 Task: Add an event with the title Webinar: Advanced Google AdWords Campaigns, date '2023/11/23', time 7:50 AM to 9:50 AMand add a description: Welcome to the Performance Improvement Plan (PIP) Discussion, an important and constructive session designed to address performance concerns and create a roadmap for improvement. The PIP Discussion provides an opportunity for open dialogue, collaboration, and support to help individuals overcome challenges and achieve their full potential., put the event into Yellow category, logged in from the account softage.2@softage.netand send the event invitation to softage.7@softage.net and softage.8@softage.net. Set a reminder for the event 12 hour before
Action: Mouse moved to (91, 102)
Screenshot: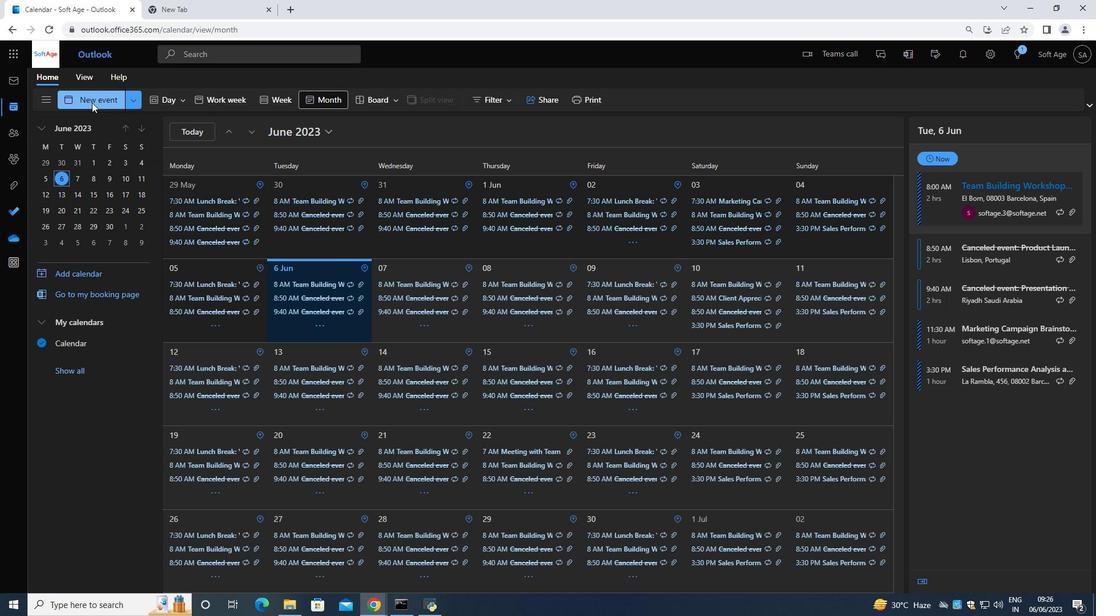 
Action: Mouse pressed left at (91, 102)
Screenshot: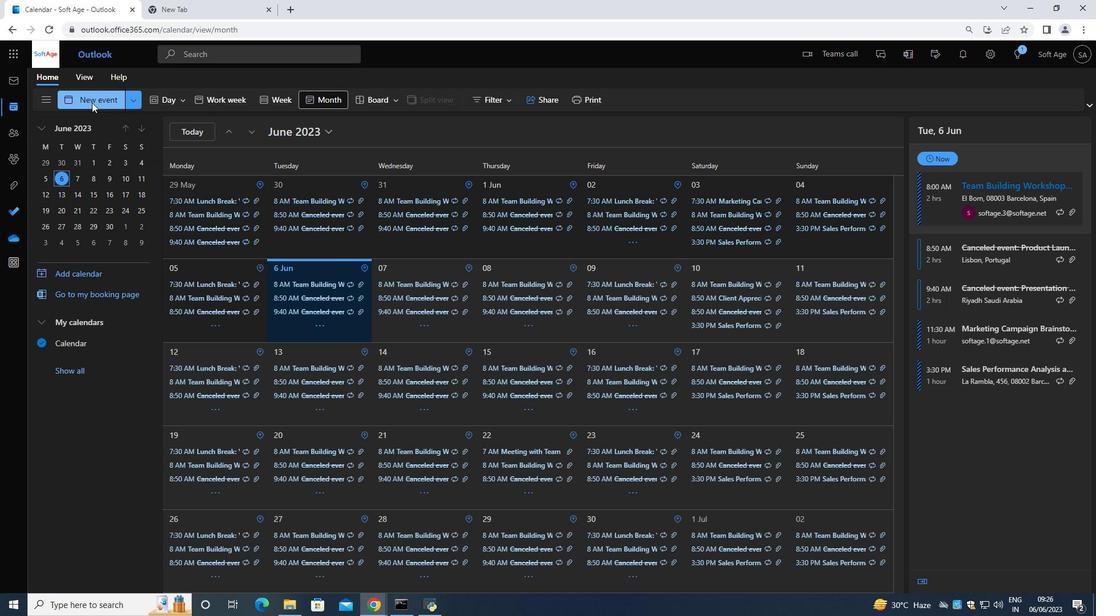 
Action: Mouse moved to (733, 292)
Screenshot: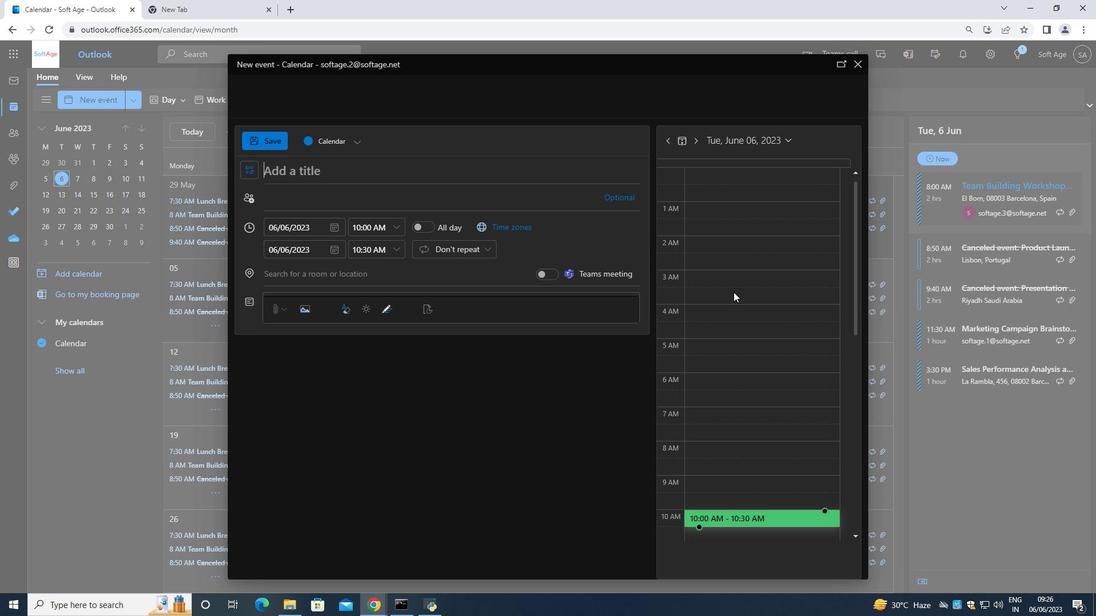 
Action: Key pressed <Key.shift>Webinar<Key.space><Key.backspace><Key.shift_r>:<Key.space><Key.shift>Advanced<Key.space><Key.shift><Key.shift><Key.shift><Key.shift><Key.shift><Key.shift>Google<Key.space><Key.shift><Key.shift><Key.shift><Key.shift>Ad<Key.shift><Key.shift><Key.shift><Key.shift><Key.shift><Key.shift><Key.shift><Key.shift><Key.shift><Key.shift><Key.shift><Key.shift><Key.shift><Key.shift><Key.shift><Key.shift><Key.shift>Words<Key.space>
Screenshot: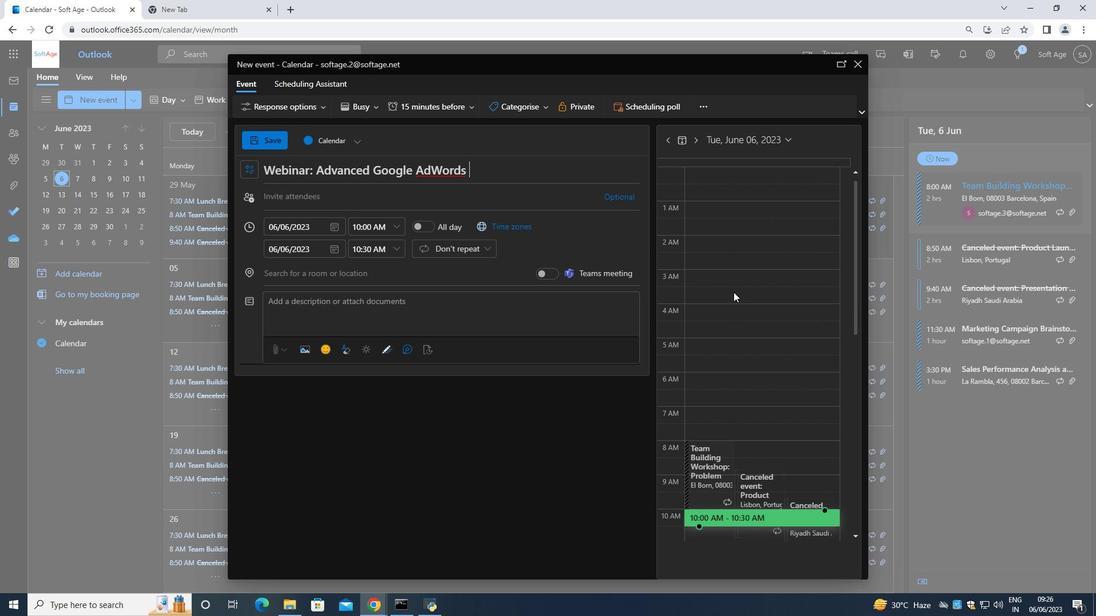 
Action: Mouse moved to (696, 272)
Screenshot: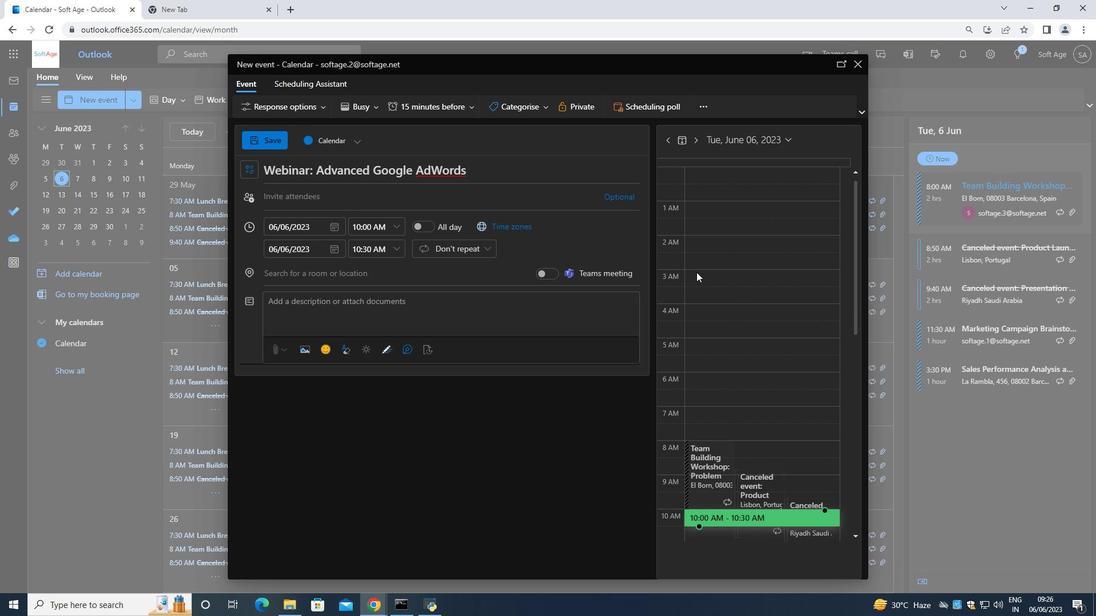
Action: Key pressed <Key.shift>Campaigns<Key.space>
Screenshot: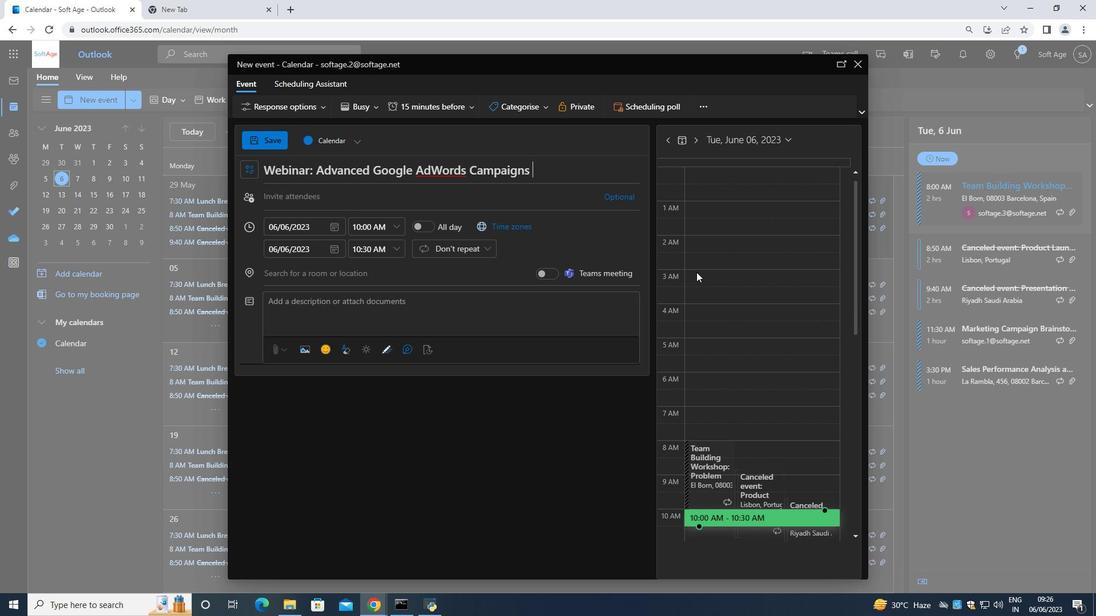 
Action: Mouse moved to (323, 234)
Screenshot: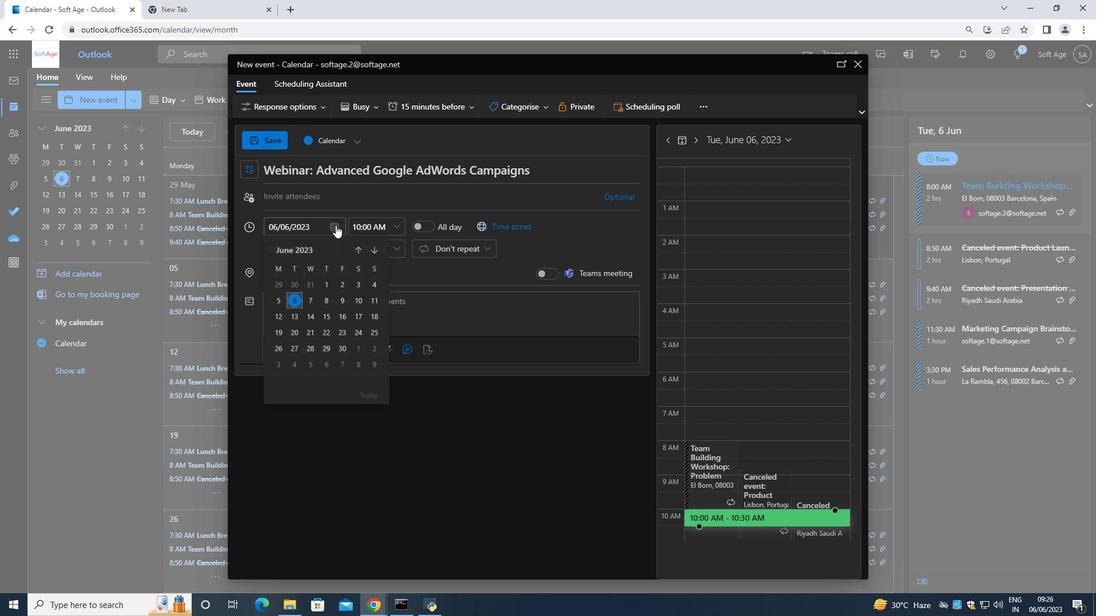 
Action: Mouse pressed left at (323, 234)
Screenshot: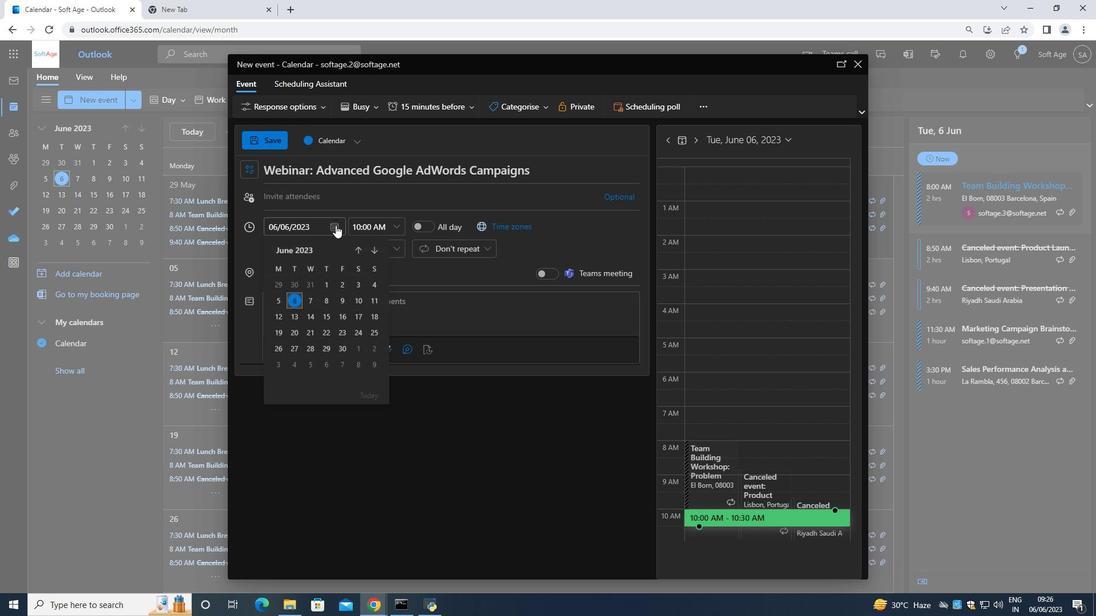 
Action: Mouse moved to (335, 225)
Screenshot: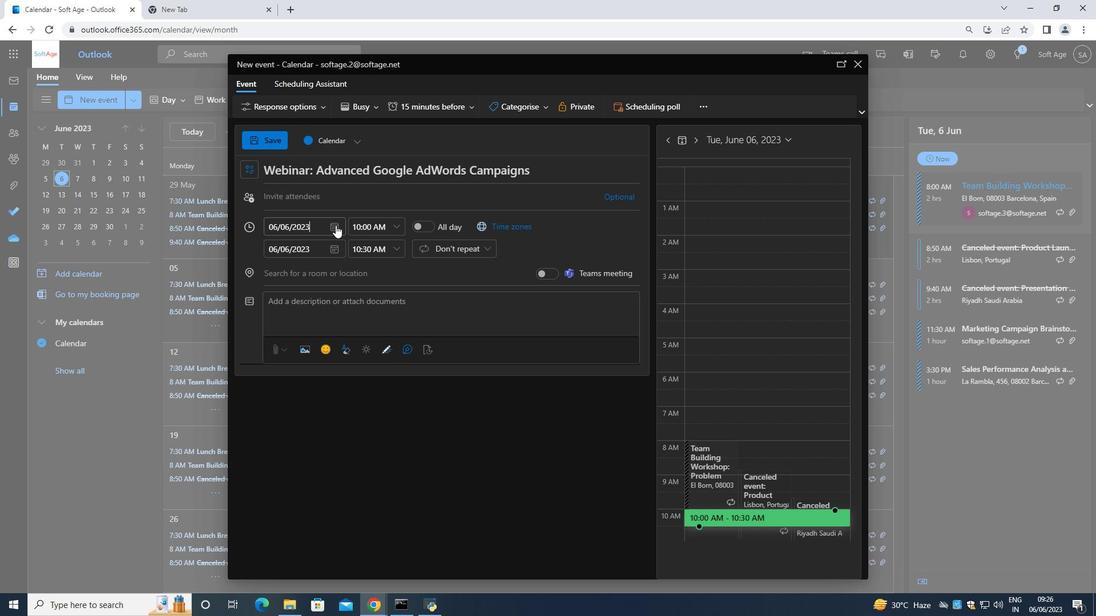 
Action: Mouse pressed left at (335, 225)
Screenshot: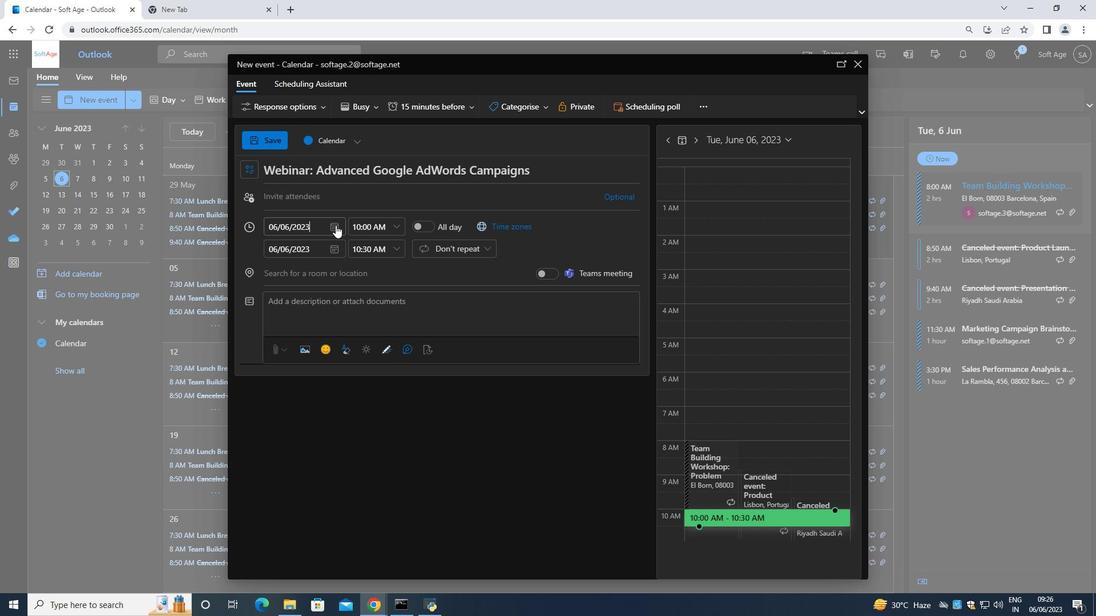
Action: Mouse pressed left at (335, 225)
Screenshot: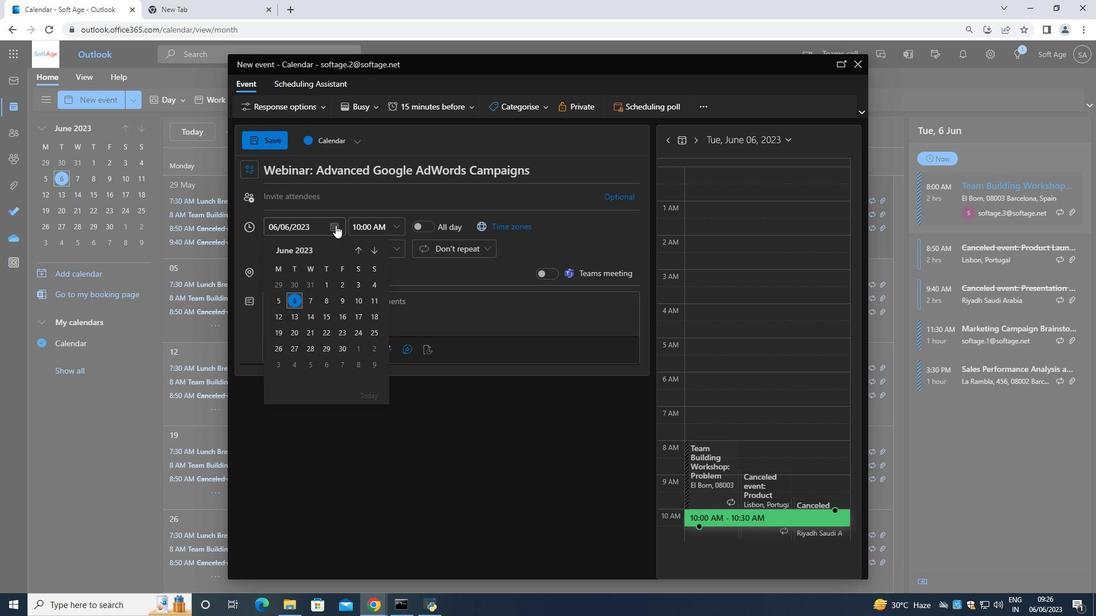 
Action: Mouse moved to (372, 250)
Screenshot: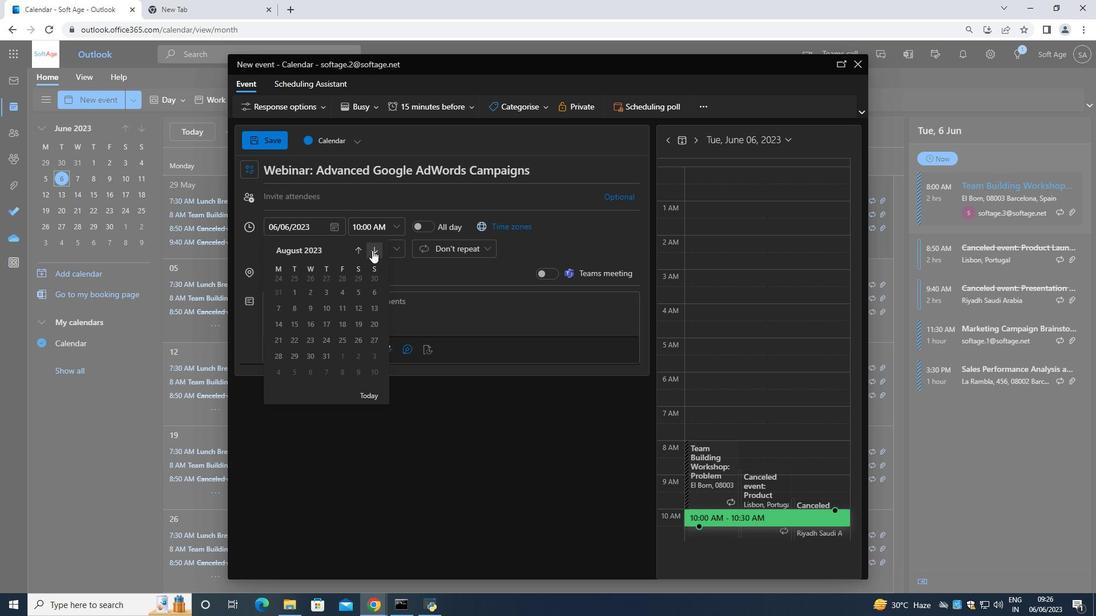 
Action: Mouse pressed left at (372, 250)
Screenshot: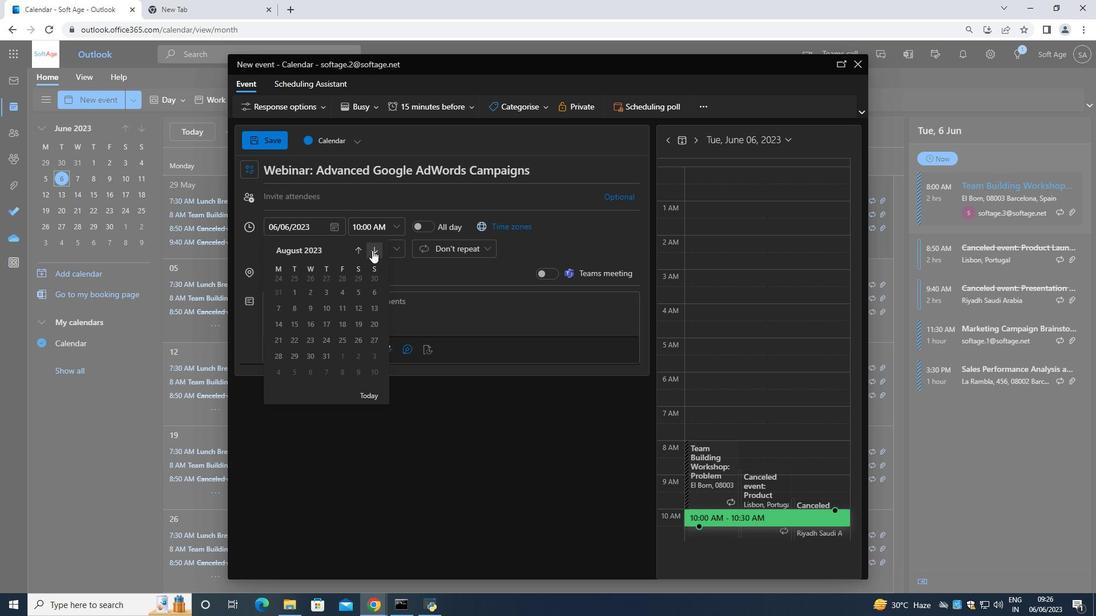 
Action: Mouse moved to (372, 250)
Screenshot: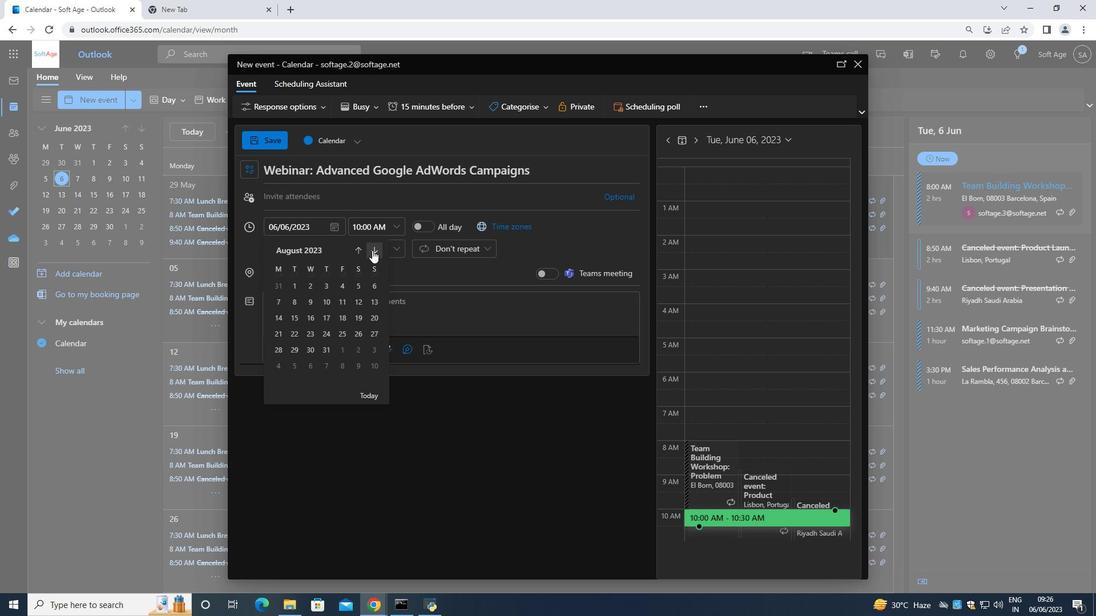 
Action: Mouse pressed left at (372, 250)
Screenshot: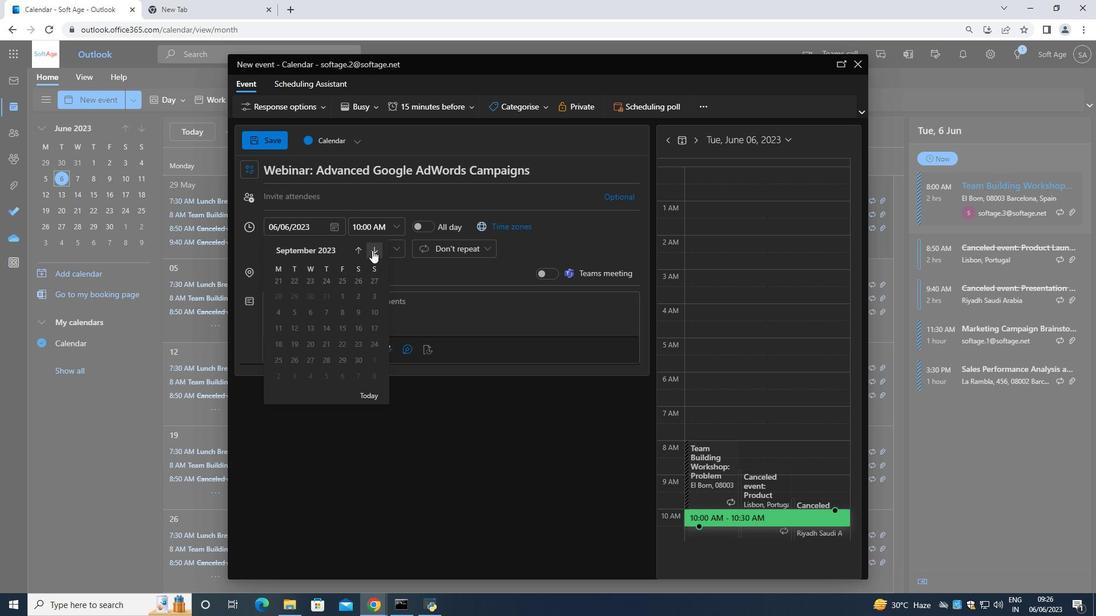 
Action: Mouse moved to (372, 250)
Screenshot: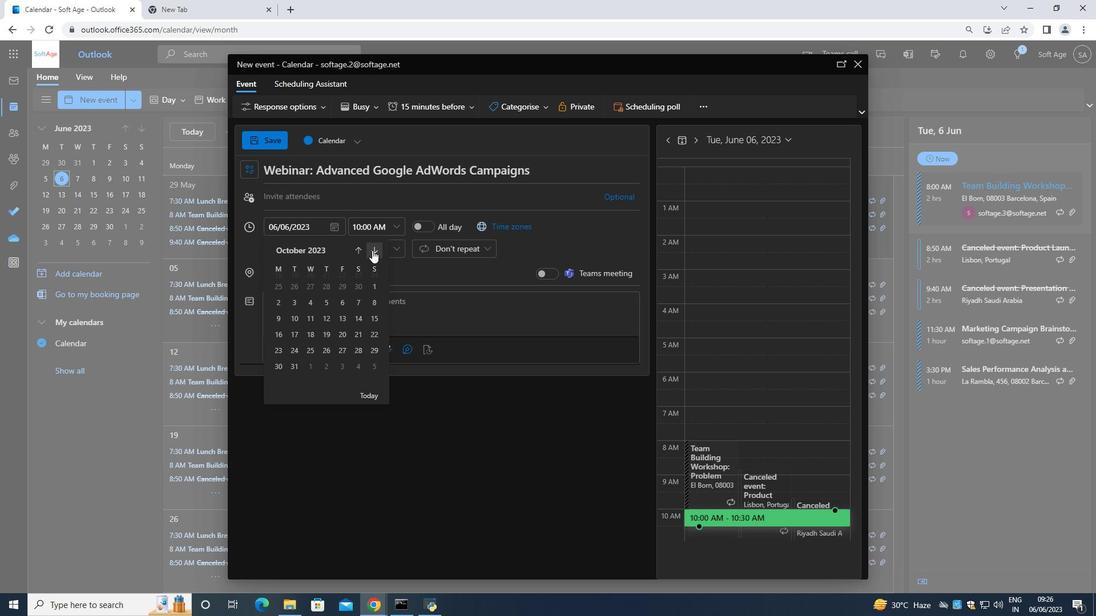 
Action: Mouse pressed left at (372, 250)
Screenshot: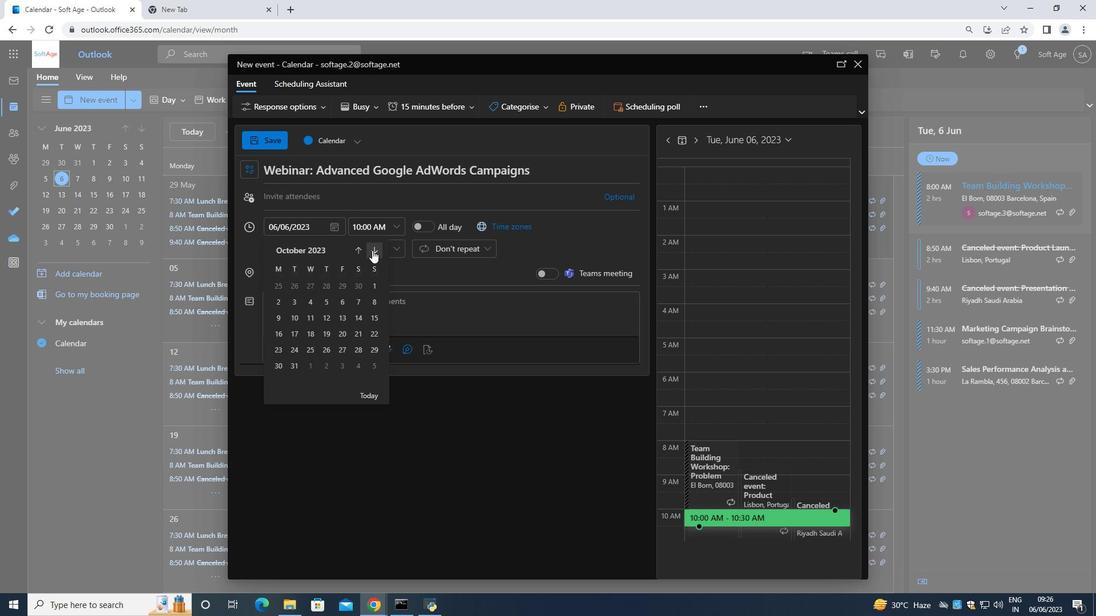 
Action: Mouse pressed left at (372, 250)
Screenshot: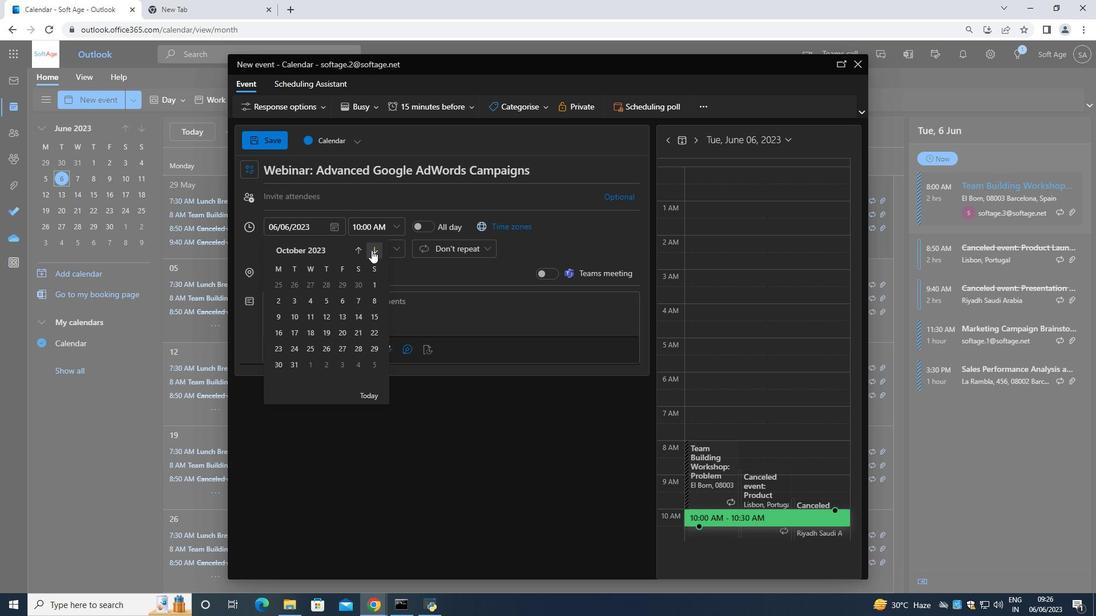 
Action: Mouse moved to (371, 250)
Screenshot: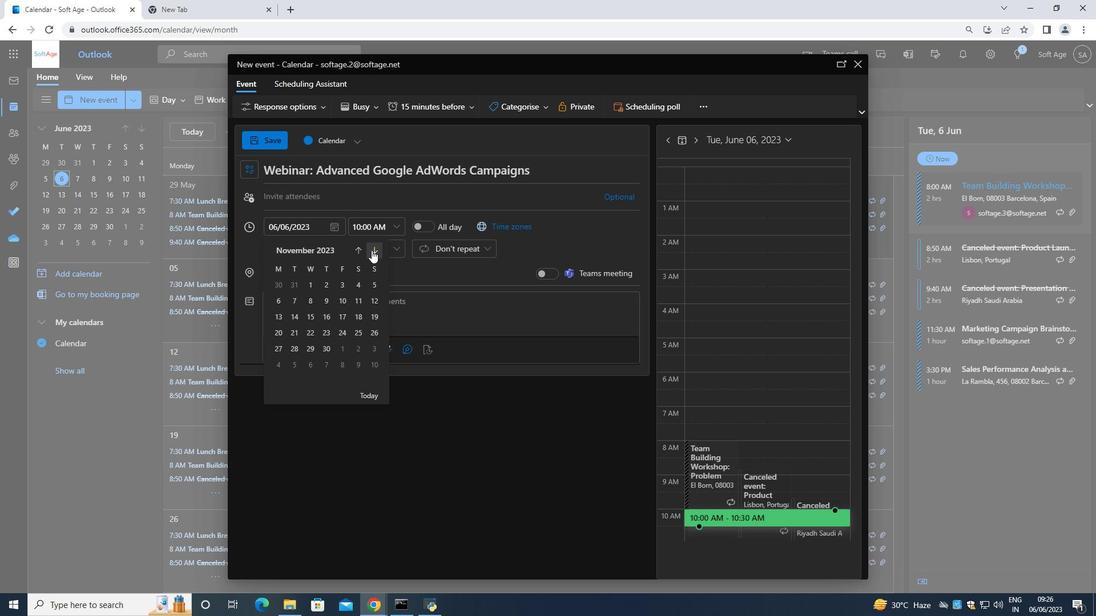 
Action: Mouse pressed left at (371, 250)
Screenshot: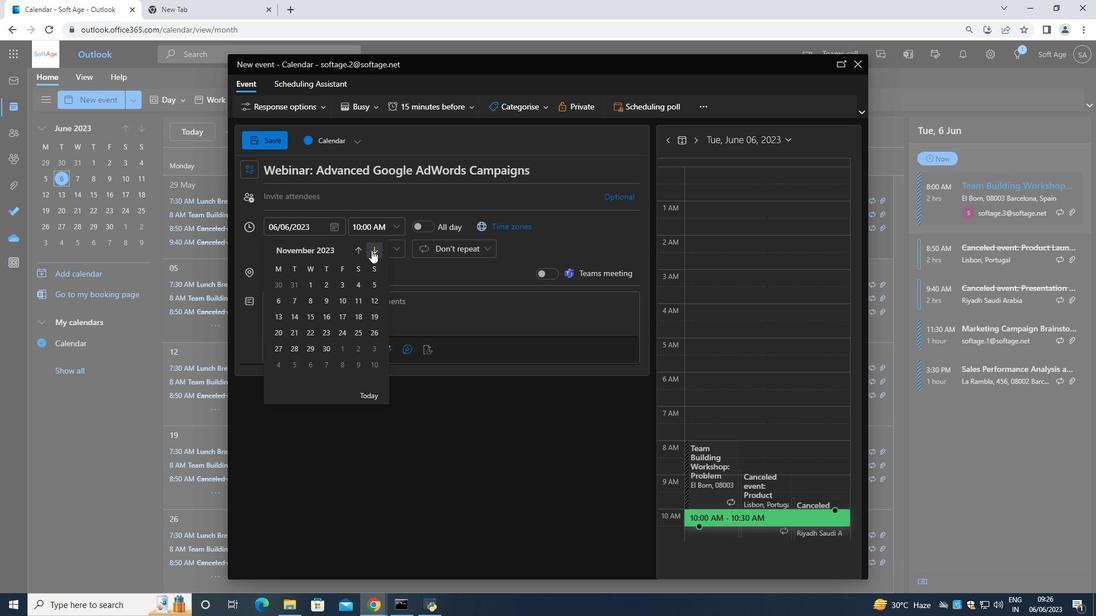
Action: Mouse moved to (327, 330)
Screenshot: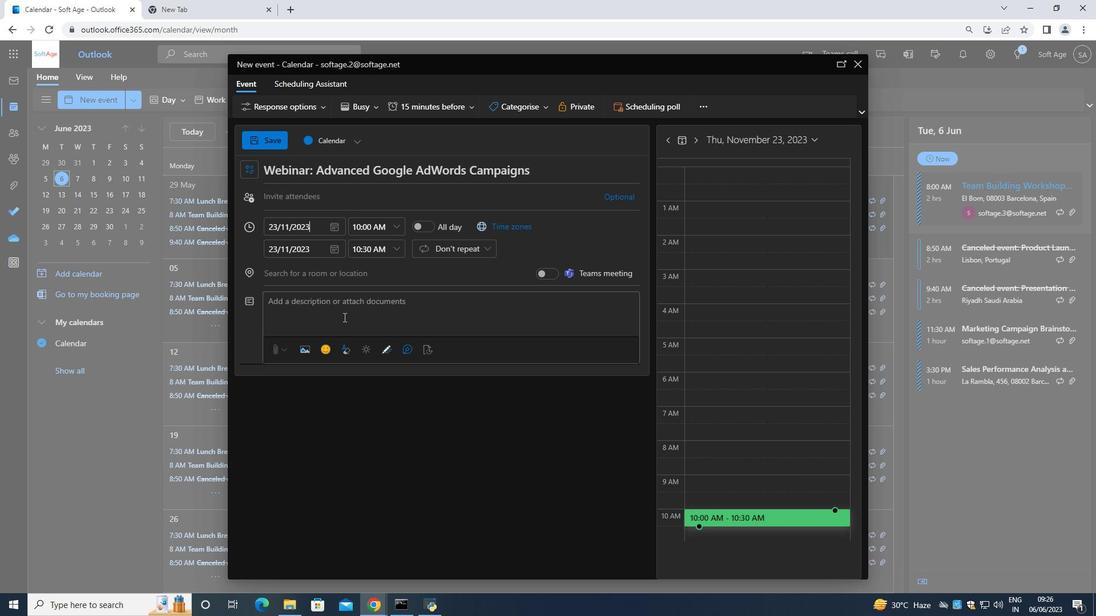 
Action: Mouse pressed left at (327, 330)
Screenshot: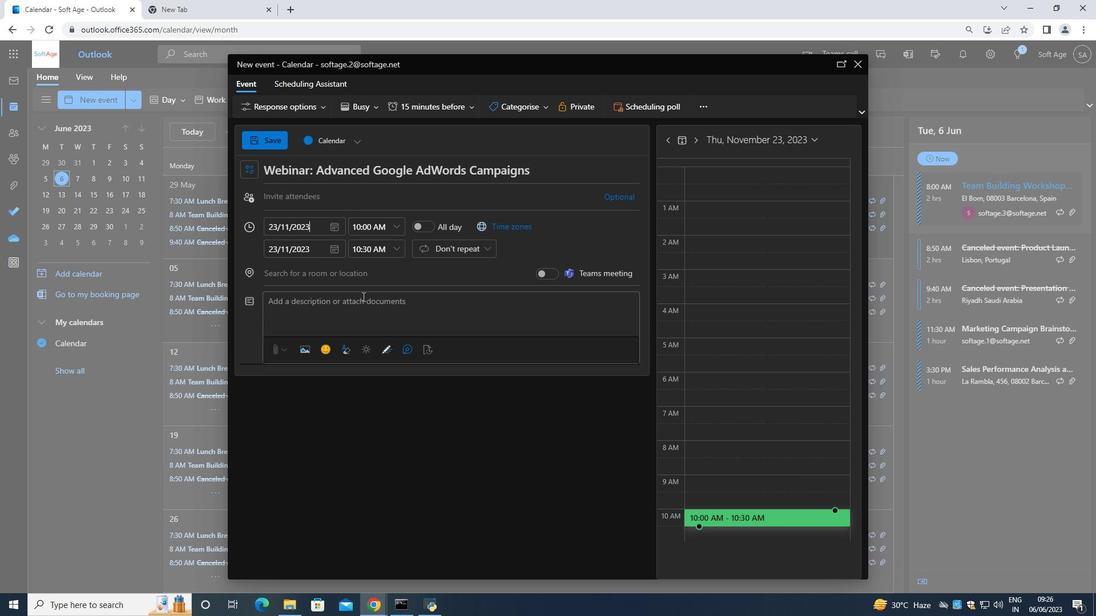 
Action: Mouse moved to (387, 224)
Screenshot: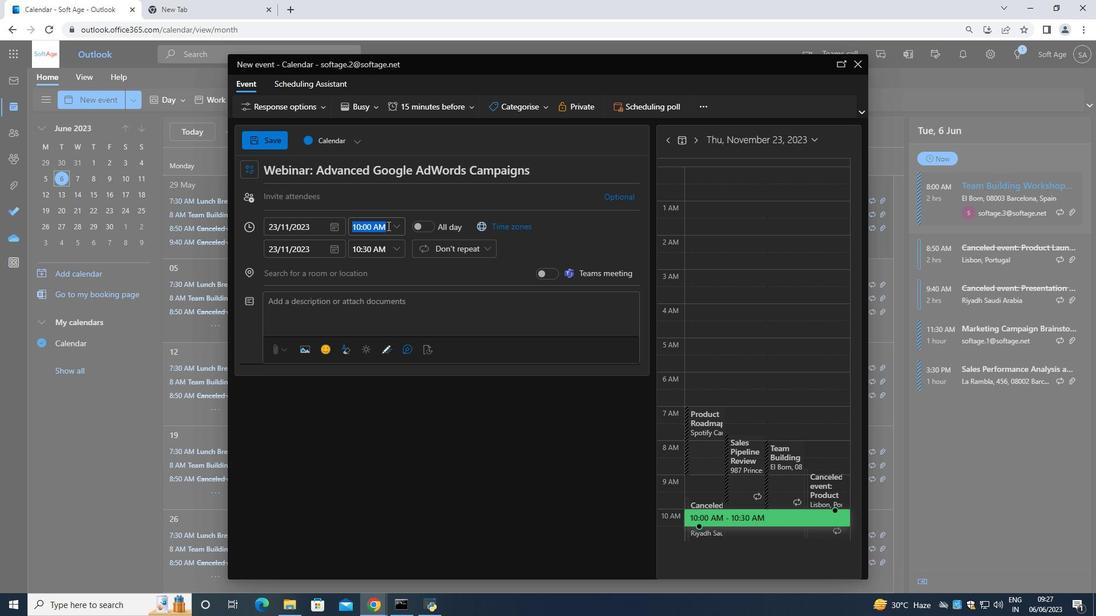 
Action: Mouse pressed left at (387, 224)
Screenshot: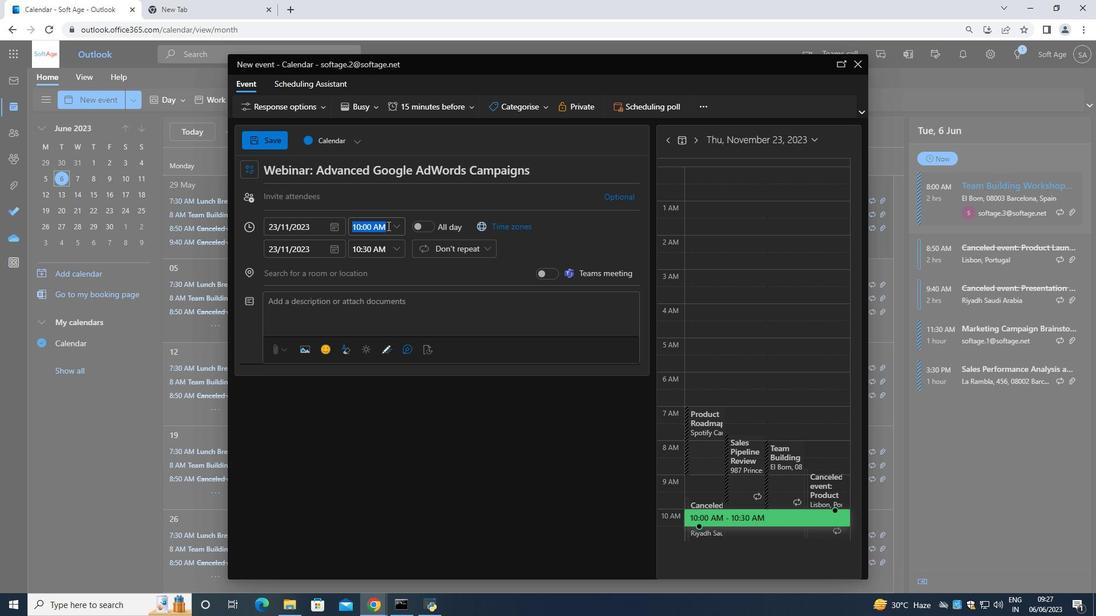 
Action: Mouse moved to (387, 226)
Screenshot: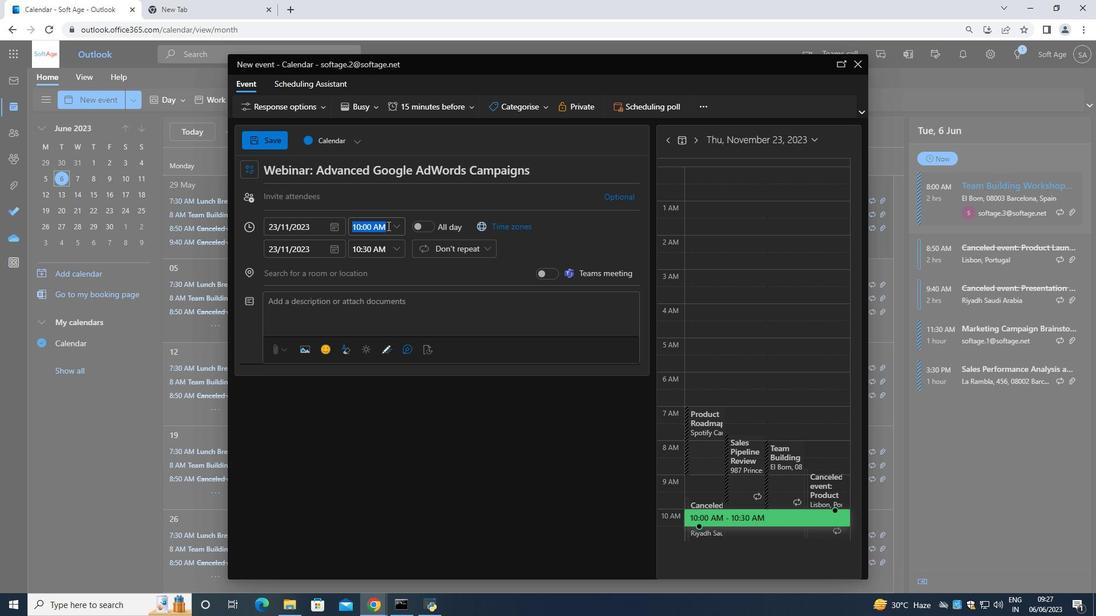
Action: Key pressed <Key.backspace>7<Key.shift_r><Key.shift_r>:50<Key.space><Key.shift>A<<Key.backspace>M
Screenshot: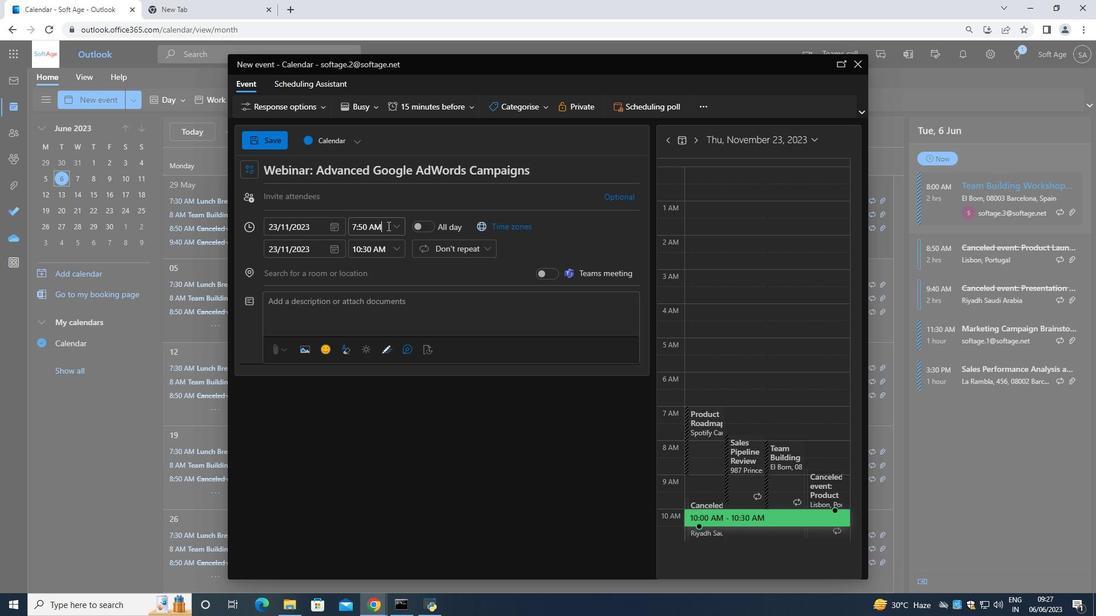 
Action: Mouse moved to (395, 242)
Screenshot: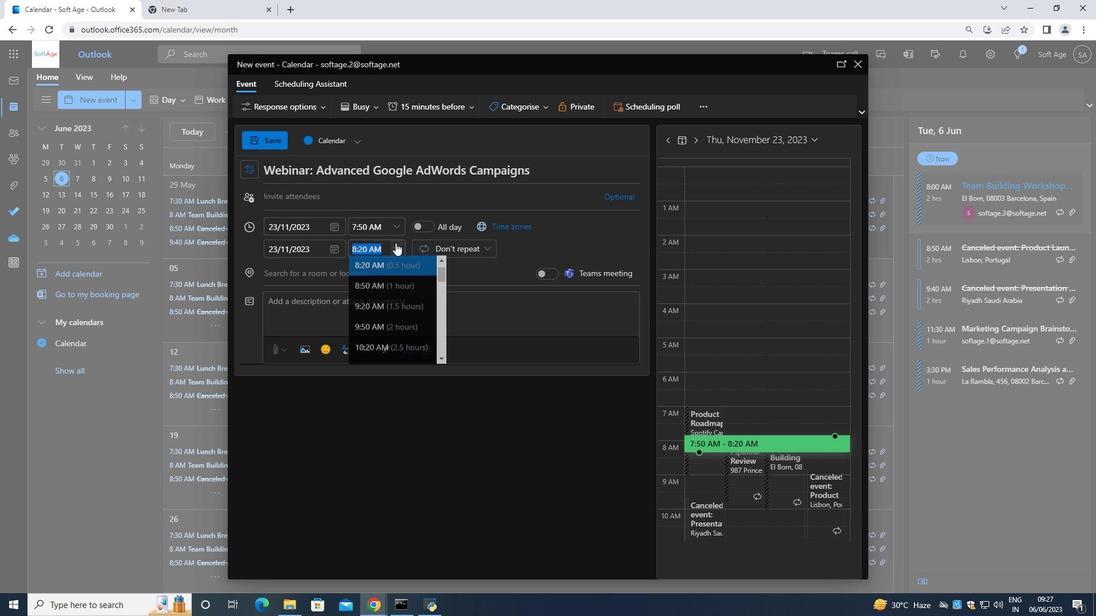 
Action: Mouse pressed left at (395, 242)
Screenshot: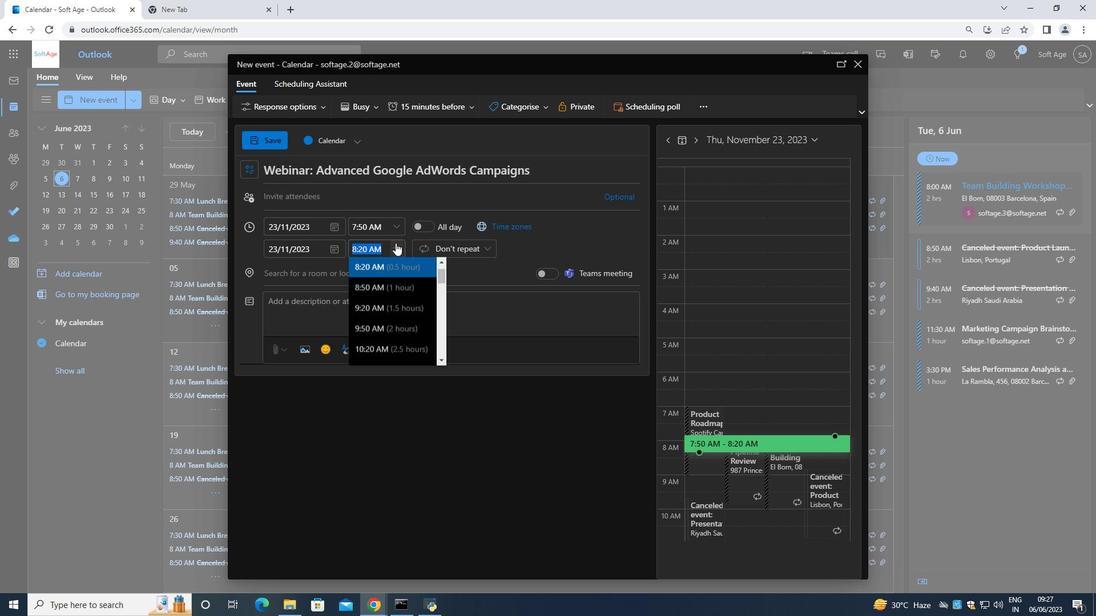 
Action: Mouse moved to (375, 329)
Screenshot: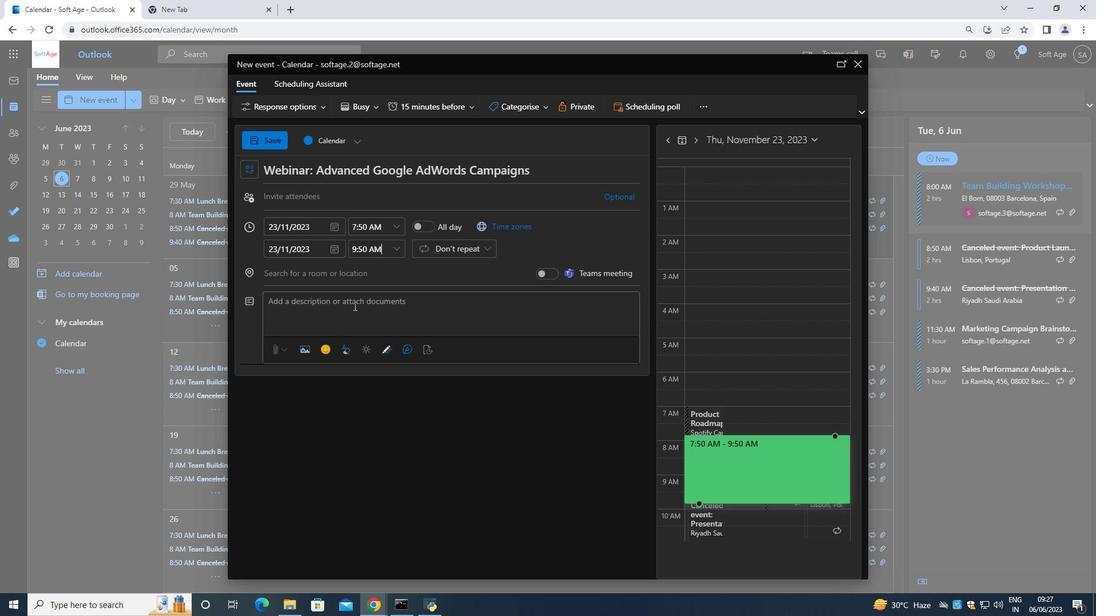 
Action: Mouse pressed left at (375, 329)
Screenshot: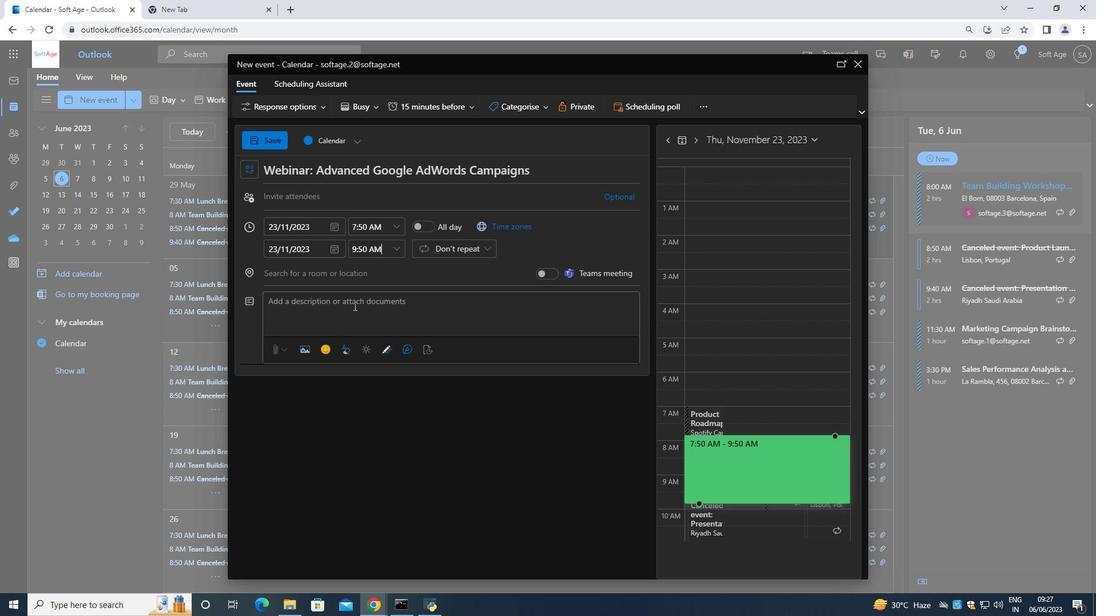
Action: Mouse moved to (353, 305)
Screenshot: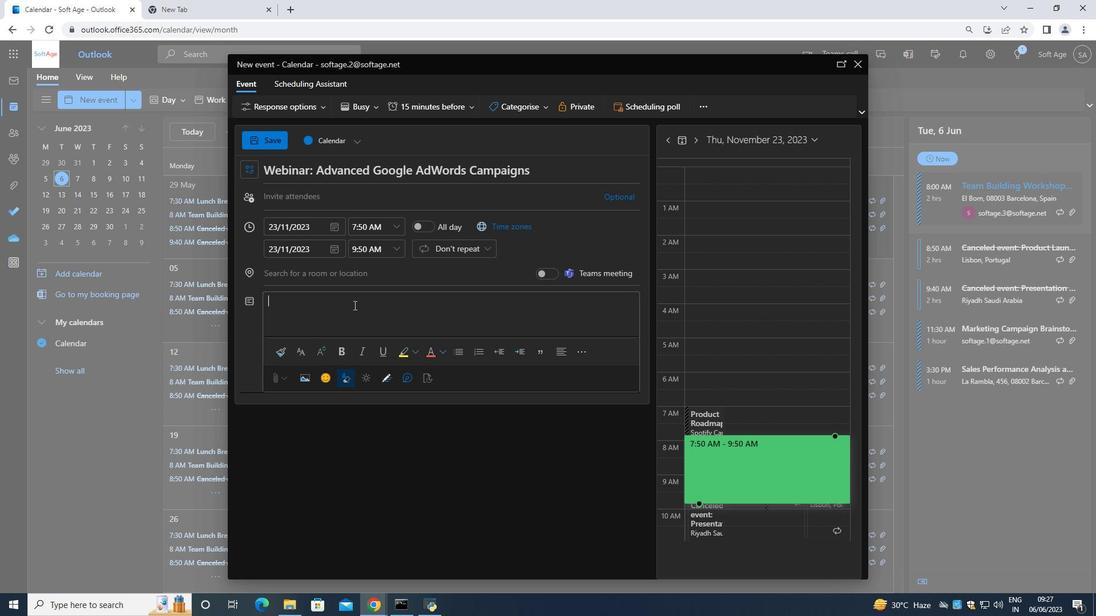 
Action: Mouse pressed left at (353, 305)
Screenshot: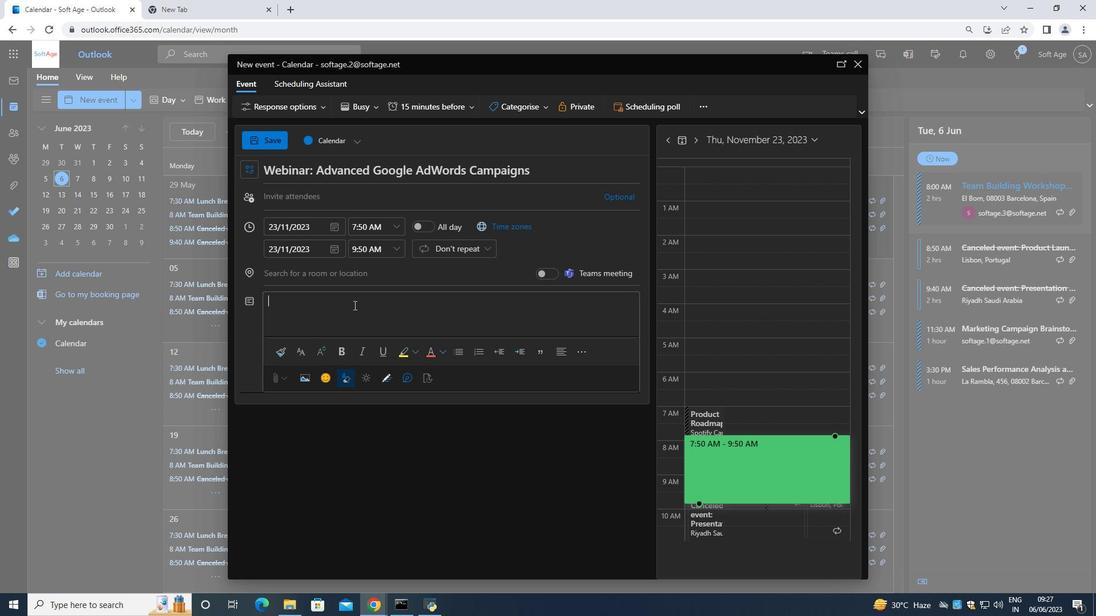 
Action: Mouse moved to (353, 305)
Screenshot: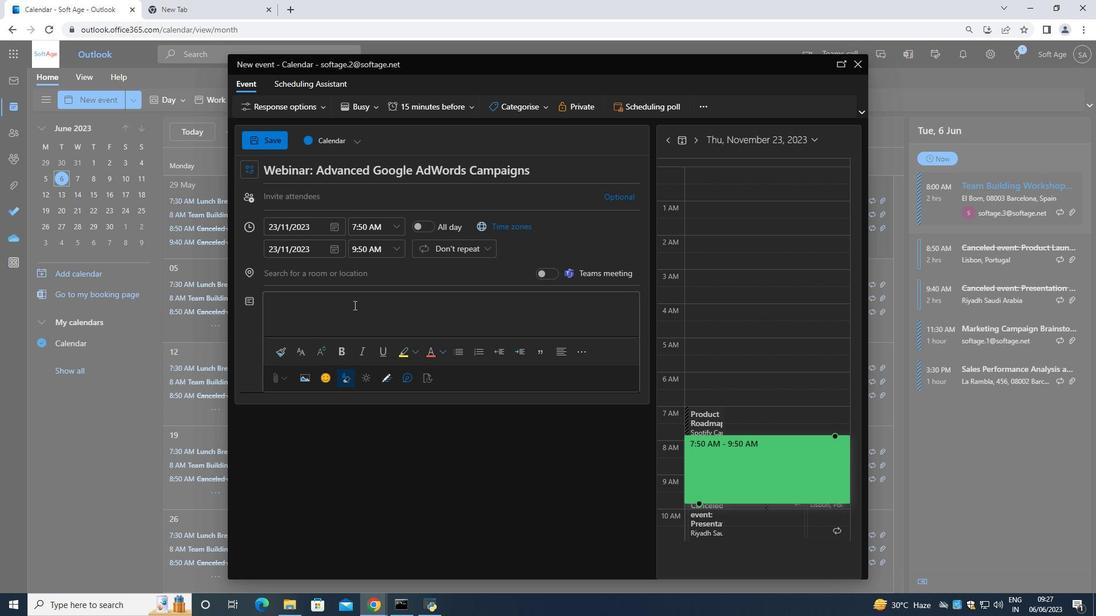 
Action: Key pressed <Key.shift>Welcome<Key.space>to<Key.space>the<Key.space><Key.shift>Pre<Key.backspace><Key.backspace>erformance<Key.space><Key.shift>Improvement<Key.space><Key.shift><Key.shift><Key.shift><Key.shift><Key.shift><Key.shift><Key.shift><Key.shift><Key.shift>Plan<Key.space><Key.shift><Key.shift><Key.shift>(<Key.caps_lock>PIP<Key.caps_lock>0<Key.backspace><Key.shift><Key.shift><Key.shift><Key.shift><Key.shift><Key.shift><Key.shift>)<Key.caps_lock><Key.space><Key.shift>dISCUSSION<Key.space>,<Key.space>AN<Key.space>IMPORTANCE<Key.space>AND<Key.space>CON<Key.backspace><Key.backspace><Key.backspace><Key.backspace><Key.backspace><Key.backspace><Key.backspace><Key.backspace><Key.backspace><Key.backspace><Key.backspace><Key.backspace><Key.backspace><Key.backspace><Key.backspace><Key.backspace><Key.backspace><Key.backspace><Key.backspace><Key.backspace><Key.backspace><Key.backspace><Key.backspace><Key.backspace><Key.backspace><Key.backspace><Key.backspace><Key.backspace><Key.backspace><Key.backspace><Key.backspace><Key.backspace><Key.backspace><Key.backspace><Key.caps_lock><Key.space><Key.shift>S<Key.backspace><Key.backspace>Discussion<Key.space>,<Key.space>an<Key.space>important<Key.space>and<Key.space>constructive<Key.space>session<Key.space>designed<Key.space>to<Key.space>address<Key.space>performance<Key.space><Key.space>concerns<Key.space>and<Key.space>create<Key.space>a<Key.space>ra<Key.backspace>oadmao<Key.space><Key.backspace><Key.backspace>p<Key.backspace>p<Key.space>for<Key.space>improvement<Key.space>.<Key.shift><Key.shift><Key.shift><Key.shift><Key.shift><Key.shift><Key.shift><Key.shift>The<Key.space><Key.shift><Key.shift><Key.shift><Key.shift>O<Key.backspace><Key.shift>Pip<Key.backspace><Key.backspace><Key.shift><Key.shift><Key.shift><Key.shift>IP<Key.space><Key.shift>Discussu<Key.backspace>ion<Key.space>provide<Key.space>and<Key.space>opportunity<Key.space>for<Key.space>open<Key.space>dialogue,<Key.space>collaboration,<Key.space>and<Key.space>support<Key.space>to<Key.space>help<Key.space>individuals<Key.space>p<Key.backspace>on<Key.backspace>vercome<Key.space>challeges<Key.space>and<Key.space>achiev<Key.left><Key.left><Key.left><Key.left><Key.left><Key.left><Key.left><Key.left><Key.left><Key.left><Key.left><Key.left><Key.left><Key.left>n<Key.right><Key.right><Key.right><Key.right><Key.right><Key.right><Key.right><Key.right><Key.right><Key.right><Key.right><Key.right><Key.right><Key.right>e<Key.space>their<Key.space>full<Key.space>potential<Key.space>.
Screenshot: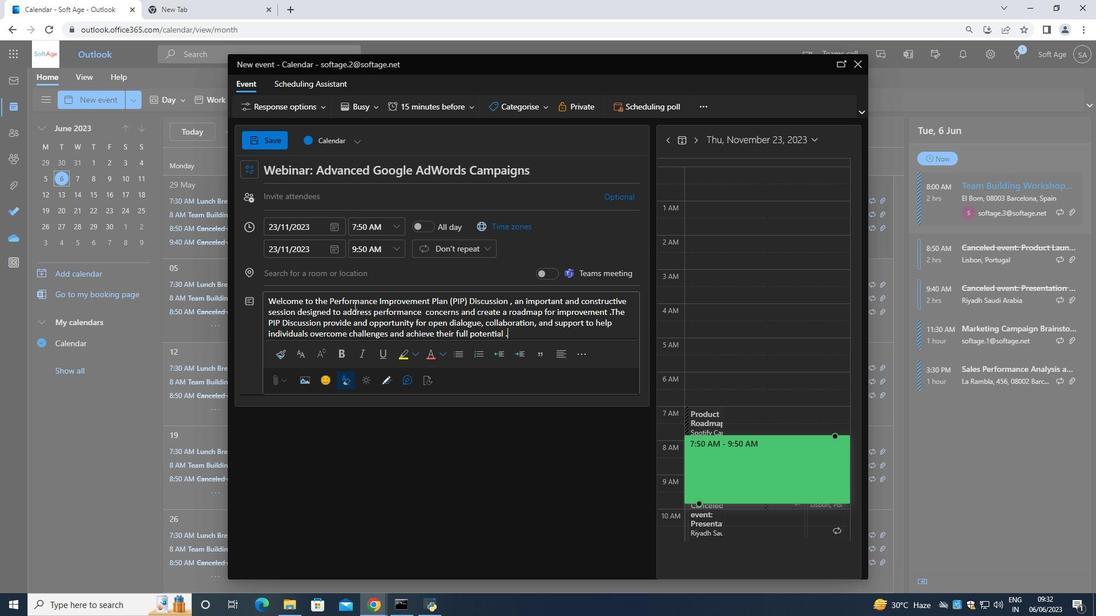 
Action: Mouse moved to (524, 103)
Screenshot: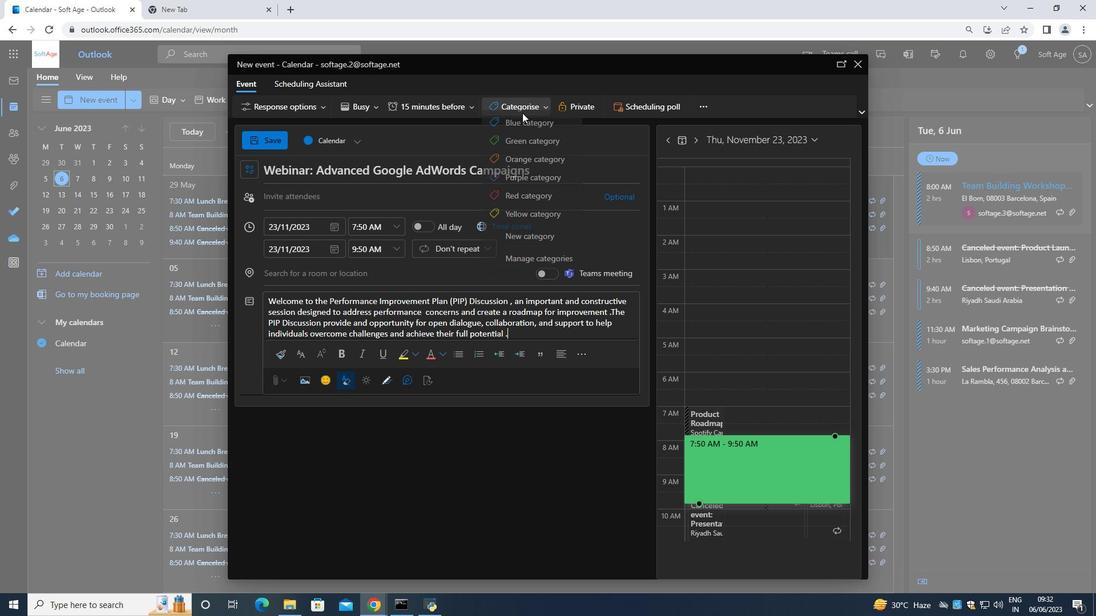 
Action: Mouse pressed left at (524, 103)
Screenshot: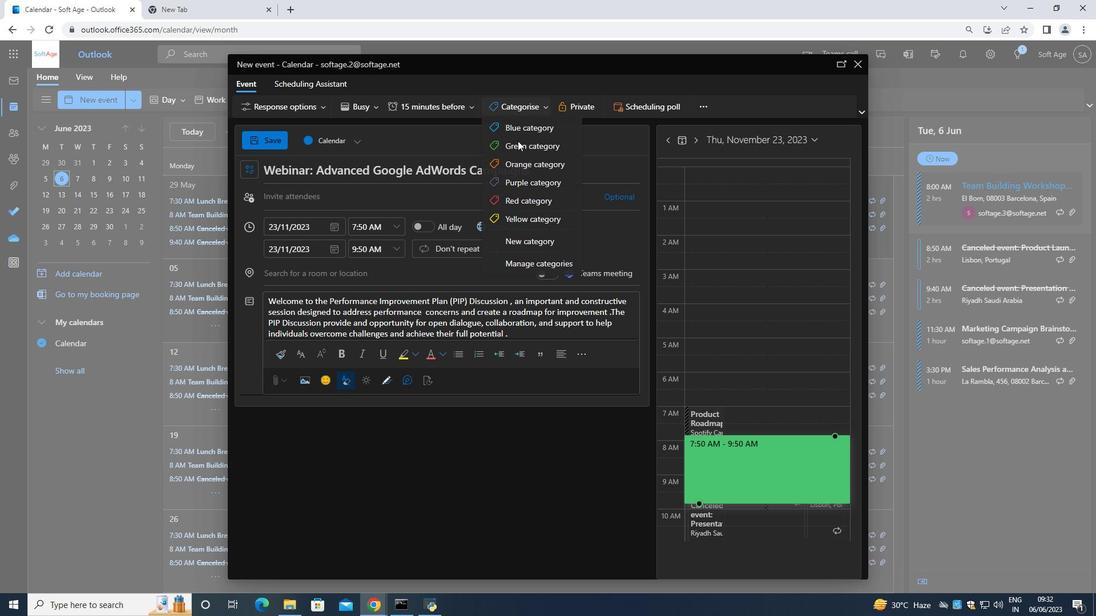 
Action: Mouse moved to (525, 212)
Screenshot: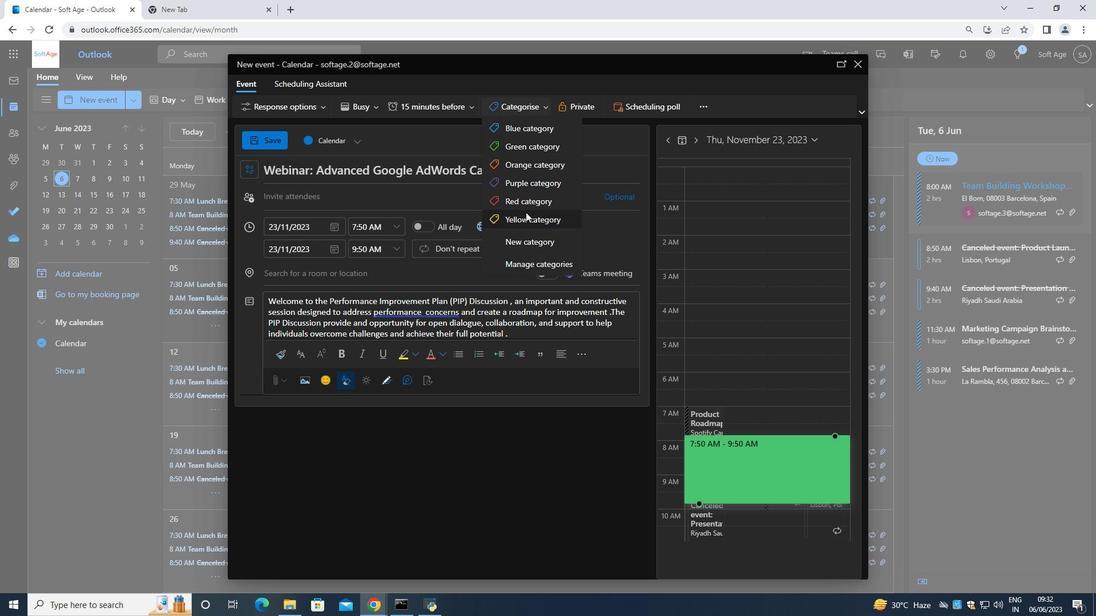 
Action: Mouse pressed left at (525, 212)
Screenshot: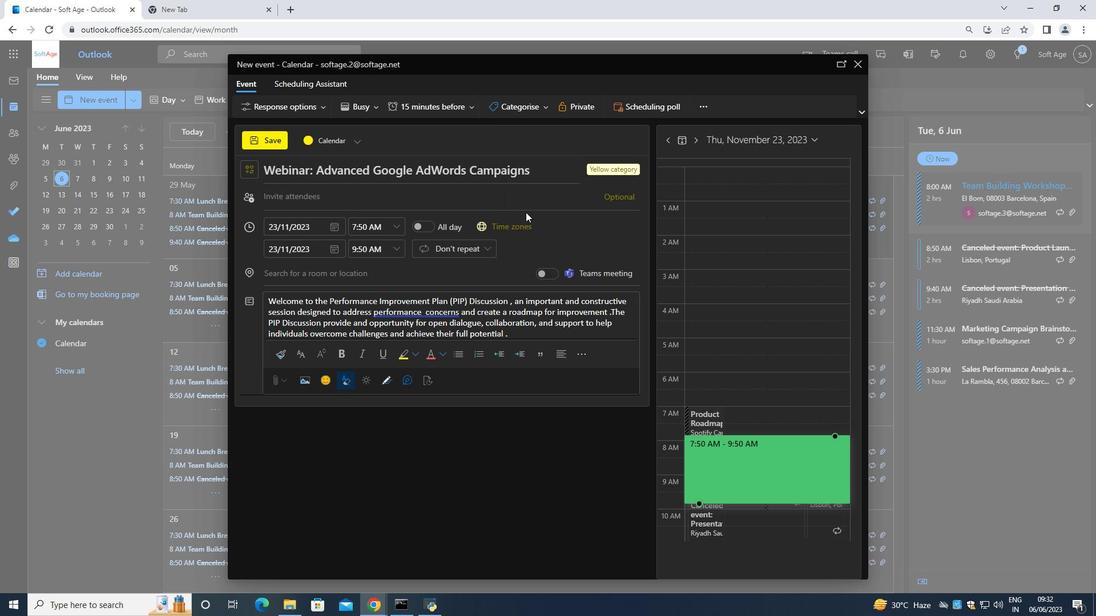 
Action: Mouse moved to (378, 184)
Screenshot: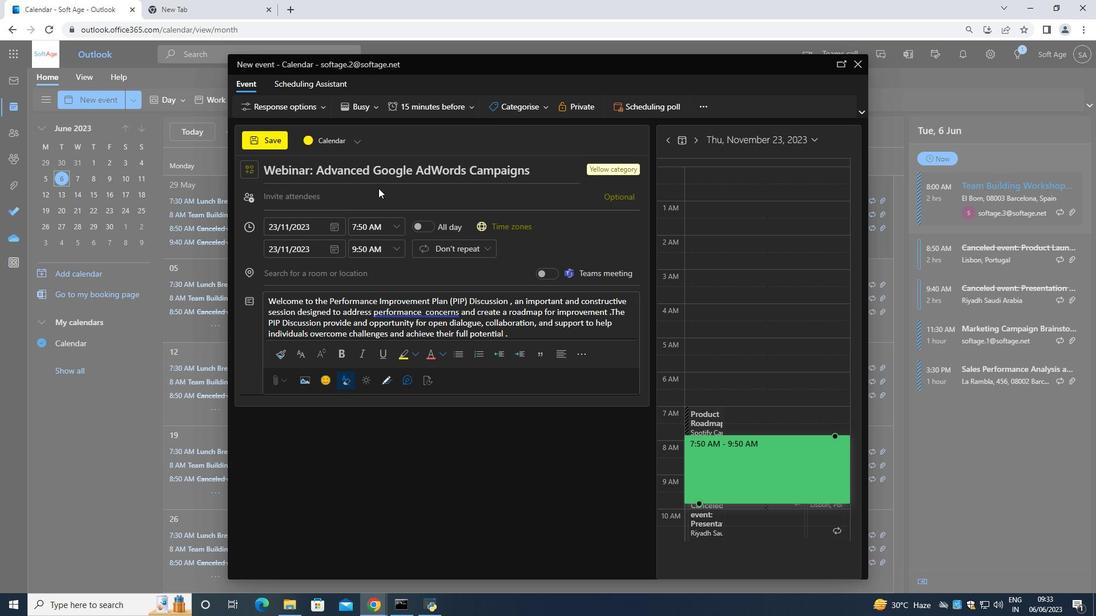 
Action: Mouse pressed left at (378, 184)
Screenshot: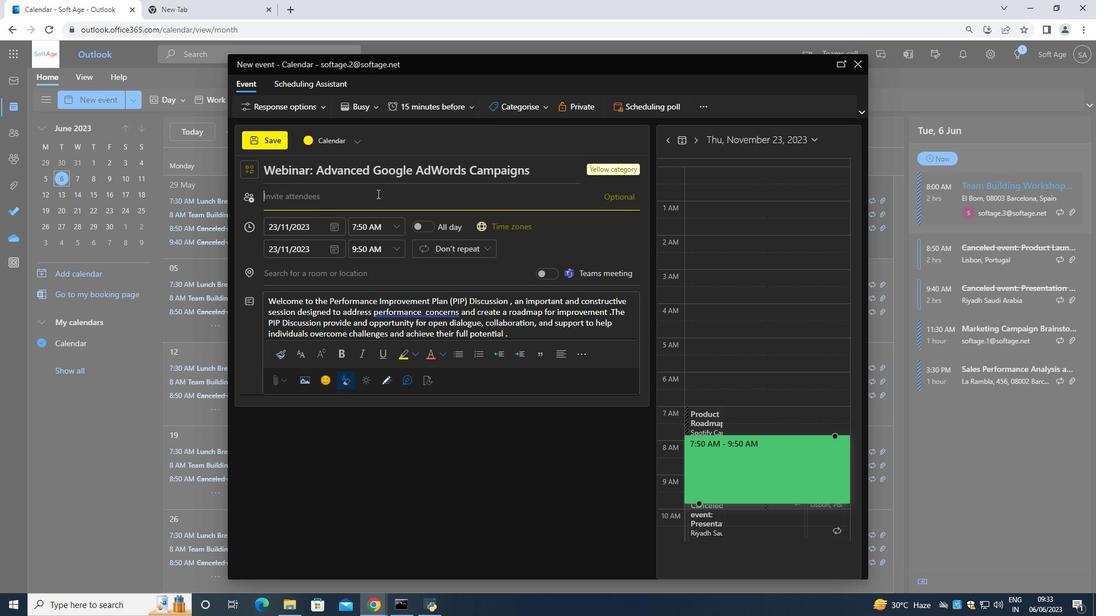 
Action: Mouse moved to (377, 192)
Screenshot: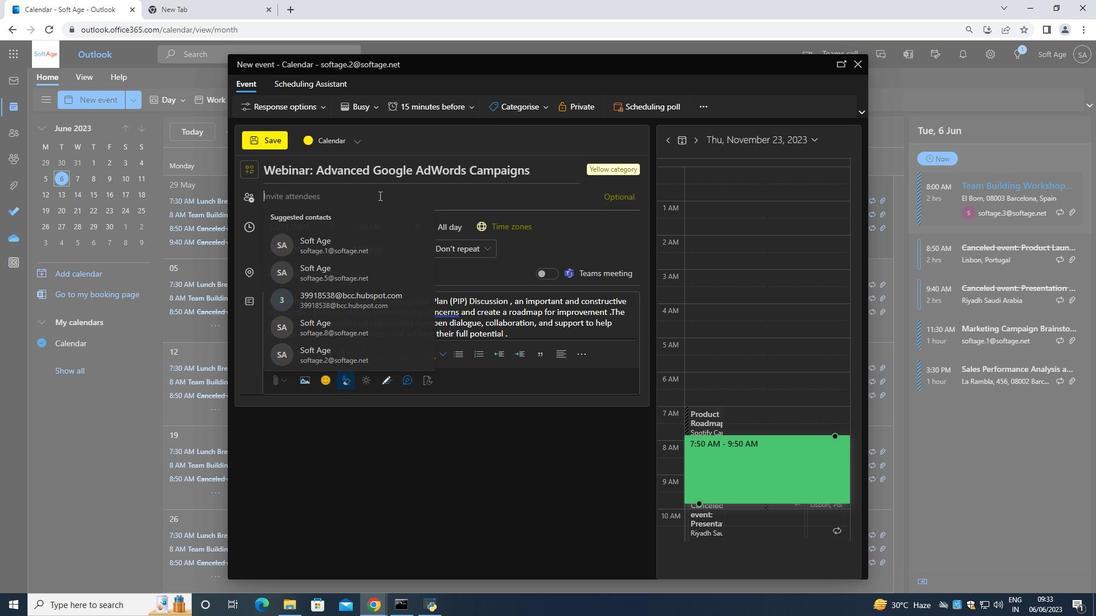 
Action: Mouse pressed left at (377, 192)
Screenshot: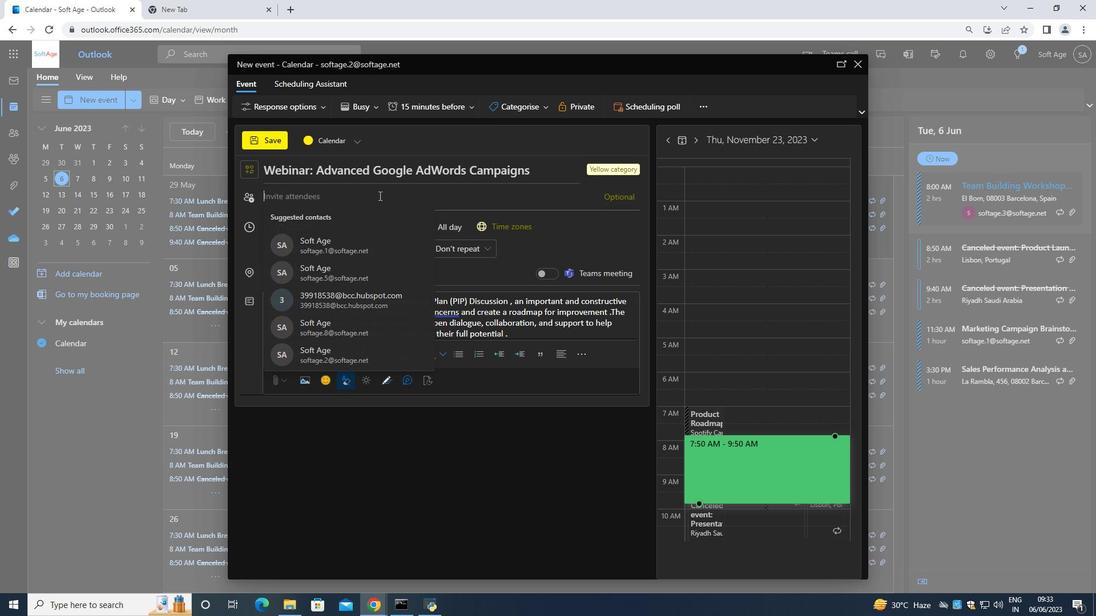 
Action: Mouse moved to (379, 195)
Screenshot: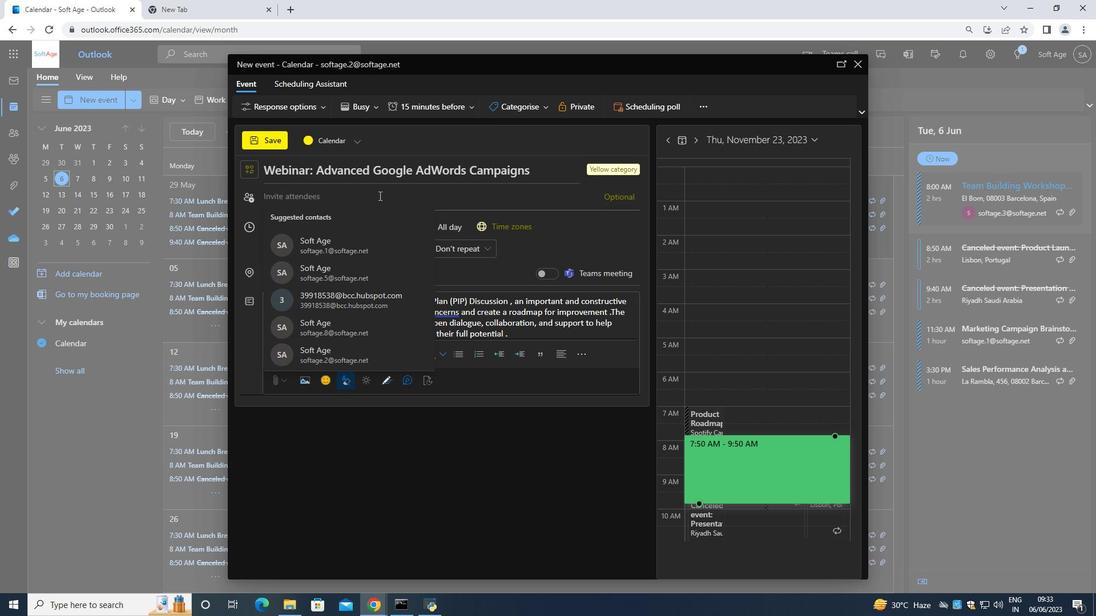 
Action: Key pressed <Key.shift>Softage.7<Key.shift>@
Screenshot: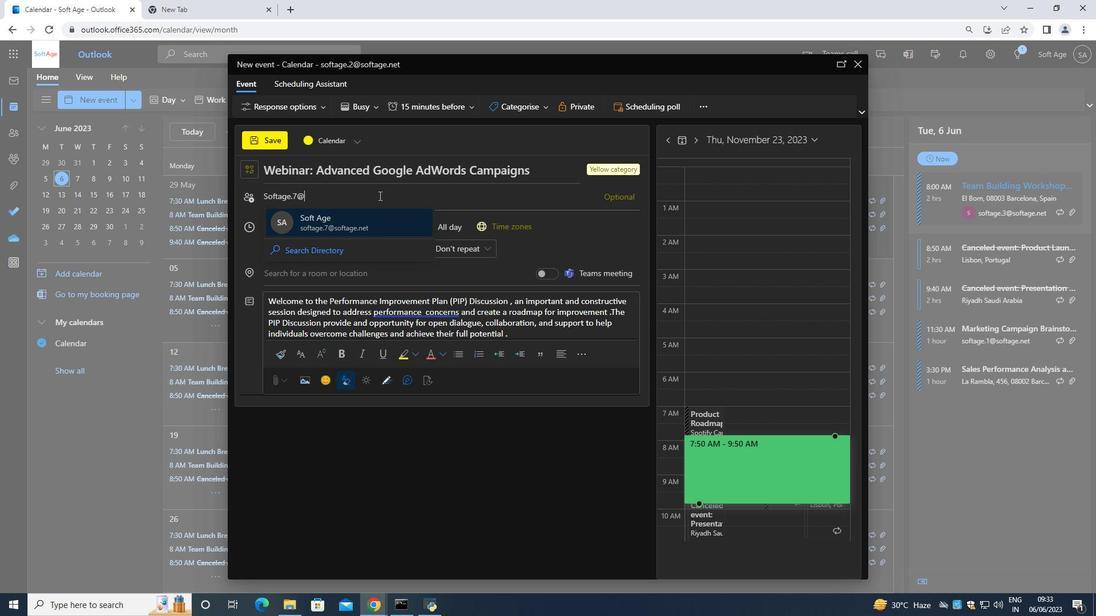 
Action: Mouse moved to (397, 214)
Screenshot: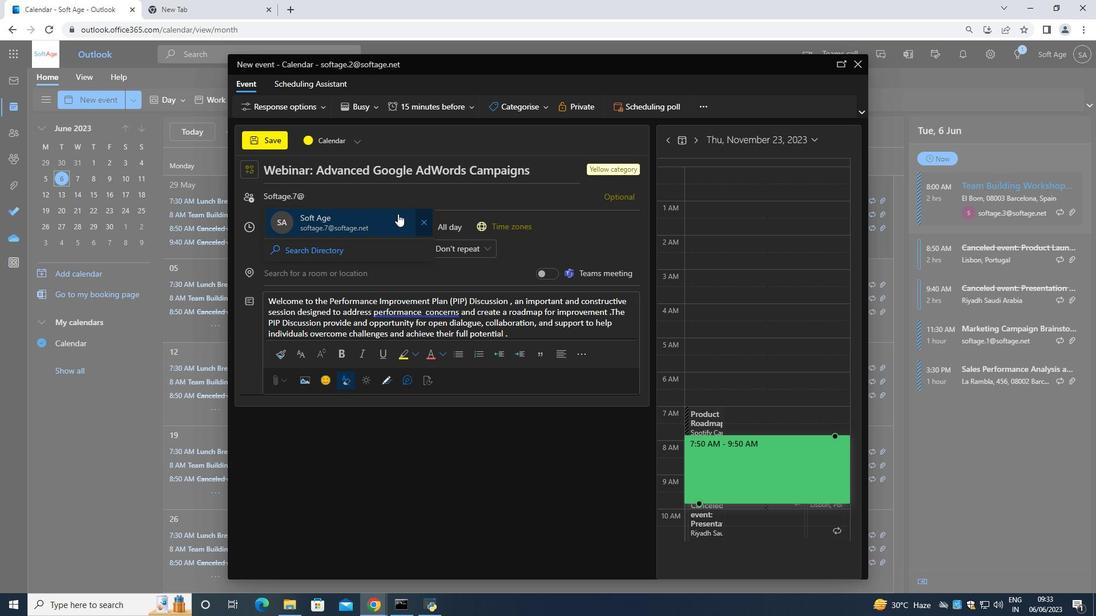 
Action: Mouse pressed left at (397, 214)
Screenshot: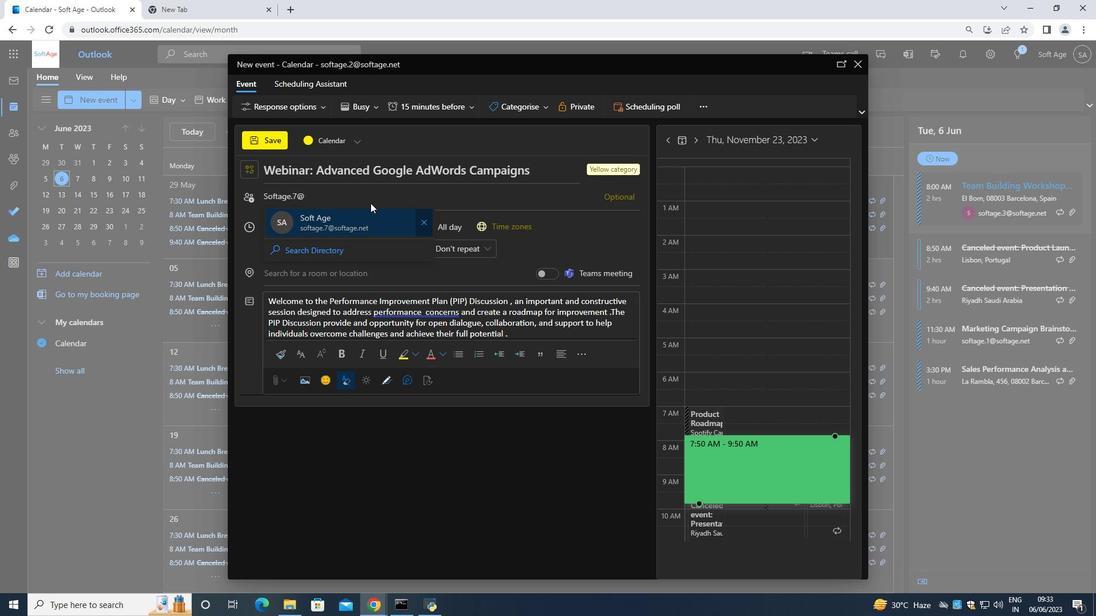 
Action: Mouse moved to (359, 195)
Screenshot: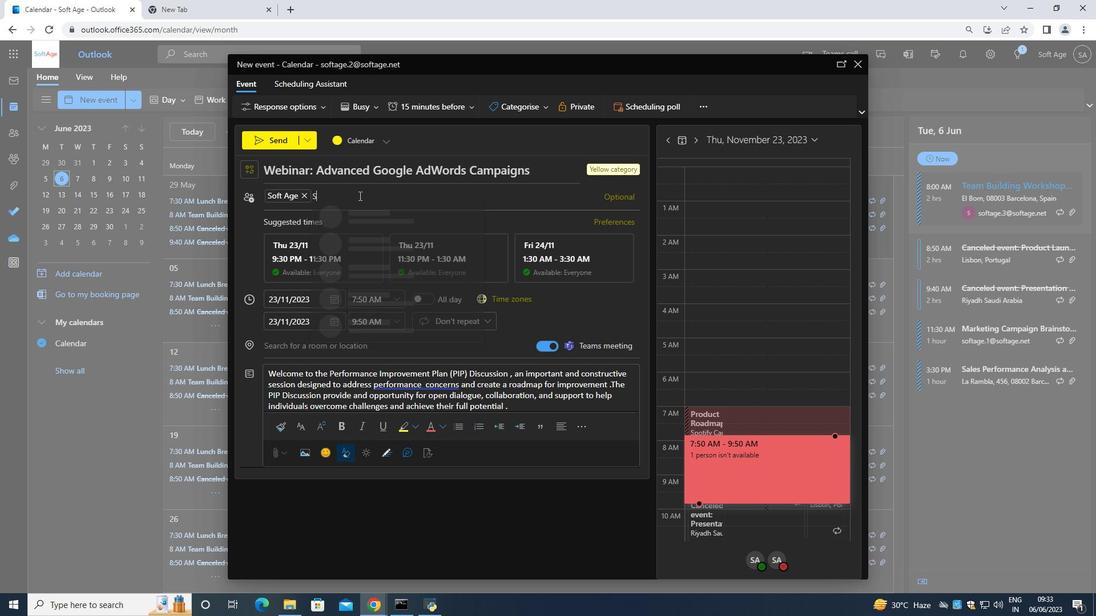 
Action: Key pressed <Key.shift>Softage
Screenshot: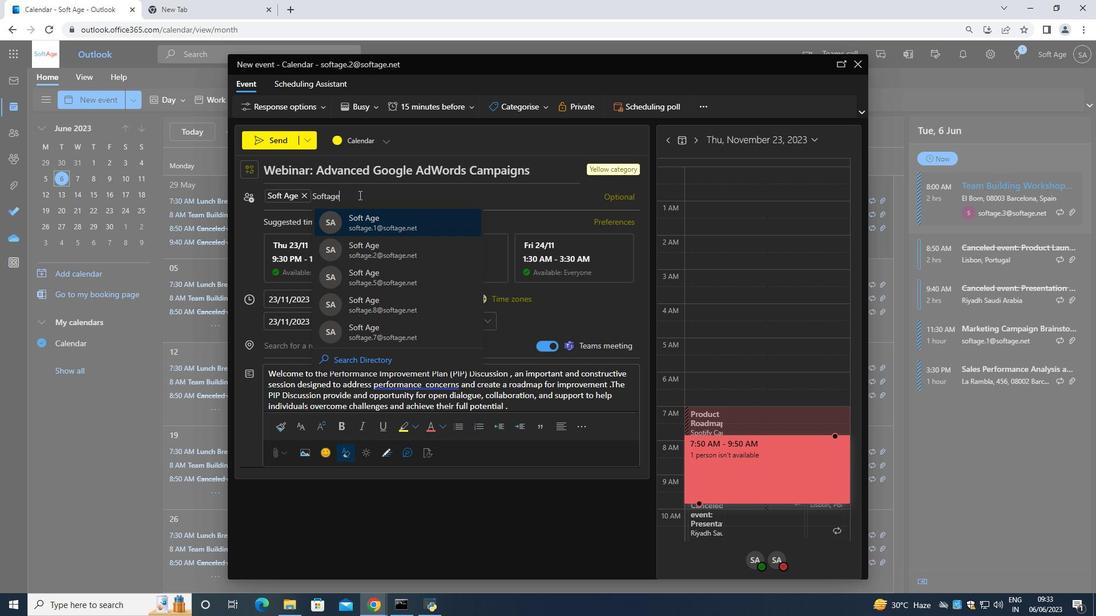 
Action: Mouse moved to (359, 195)
Screenshot: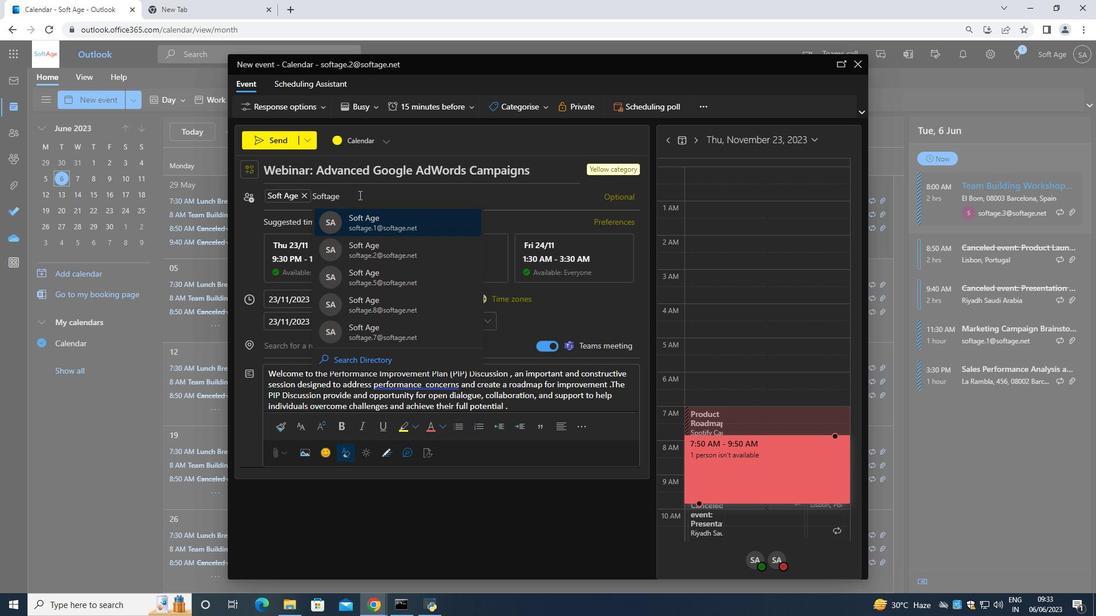 
Action: Key pressed .8<Key.shift>@
Screenshot: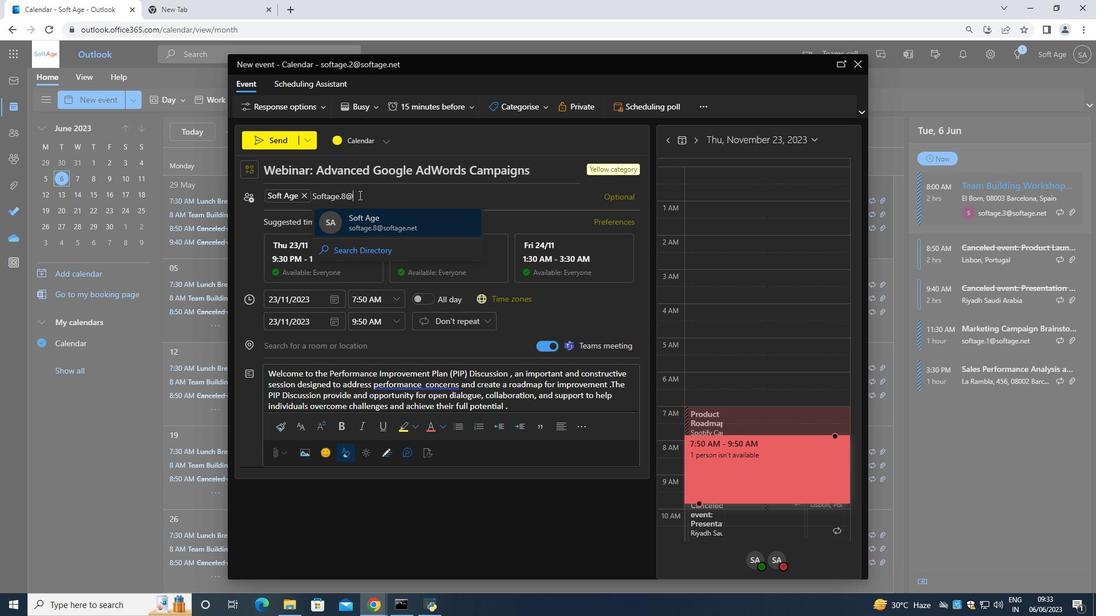 
Action: Mouse moved to (371, 224)
Screenshot: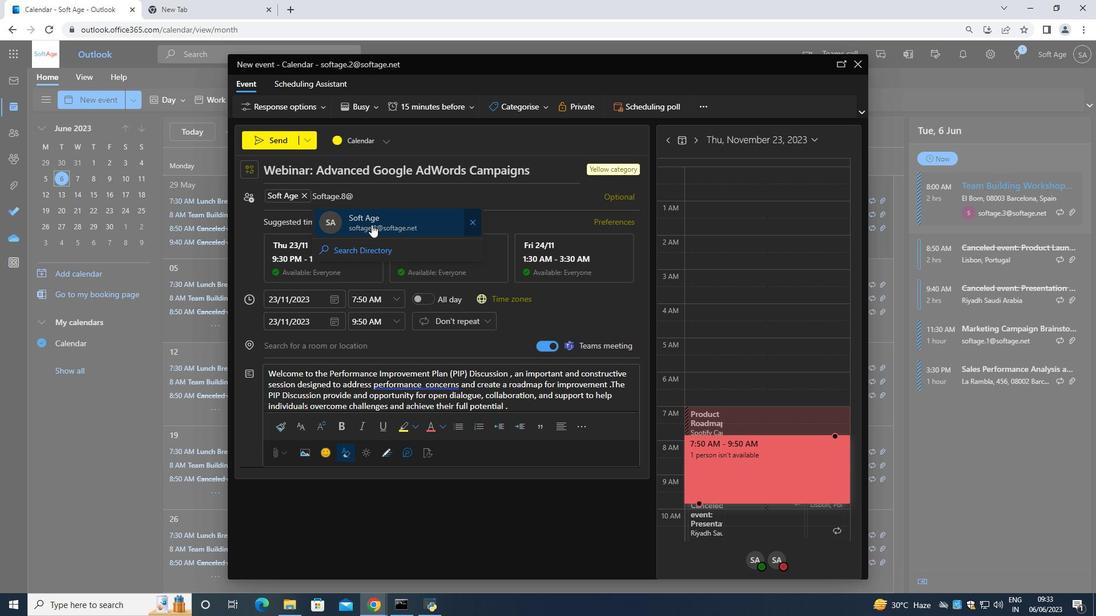 
Action: Mouse pressed left at (371, 224)
Screenshot: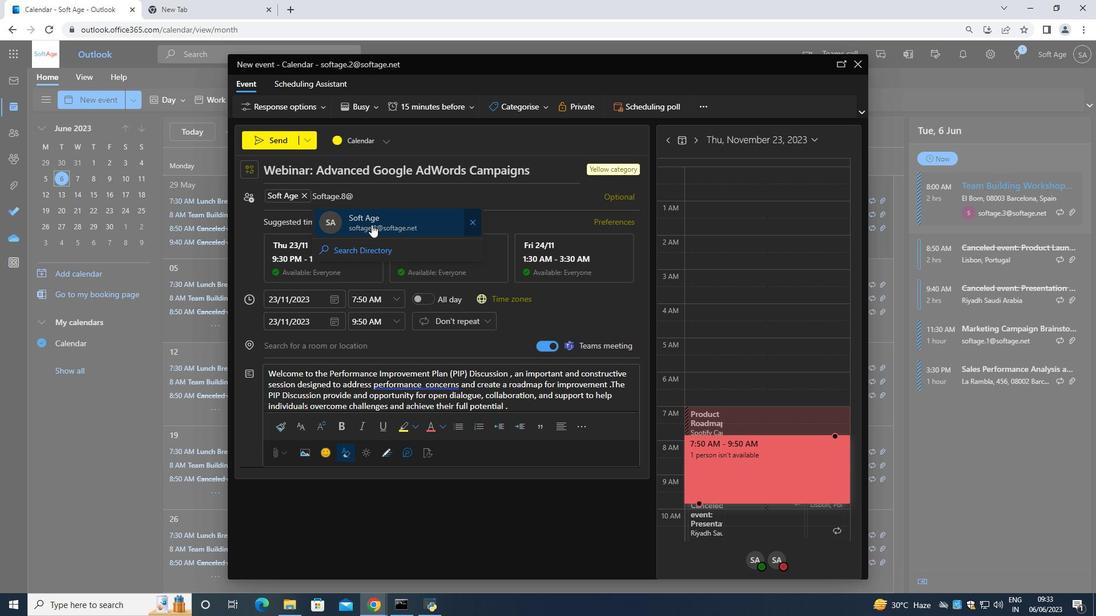 
Action: Mouse moved to (434, 105)
Screenshot: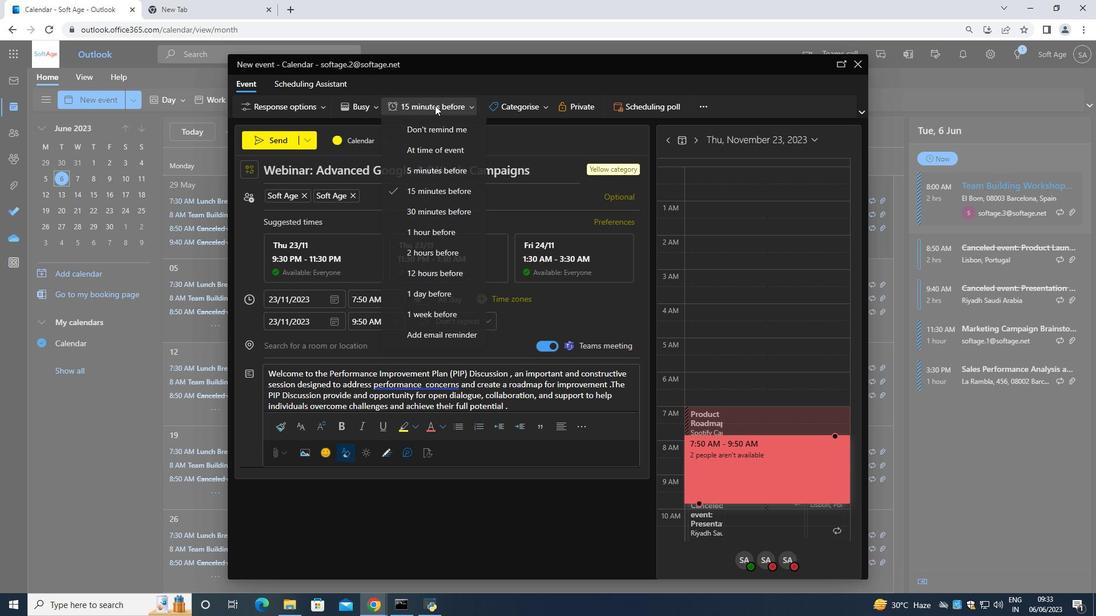 
Action: Mouse pressed left at (434, 105)
Screenshot: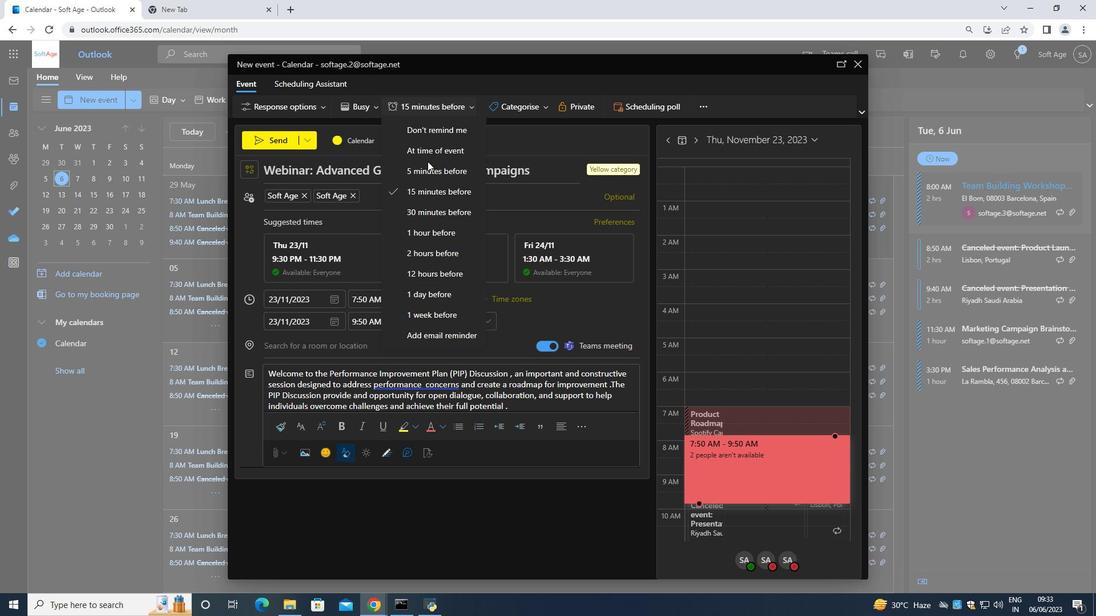 
Action: Mouse moved to (424, 272)
Screenshot: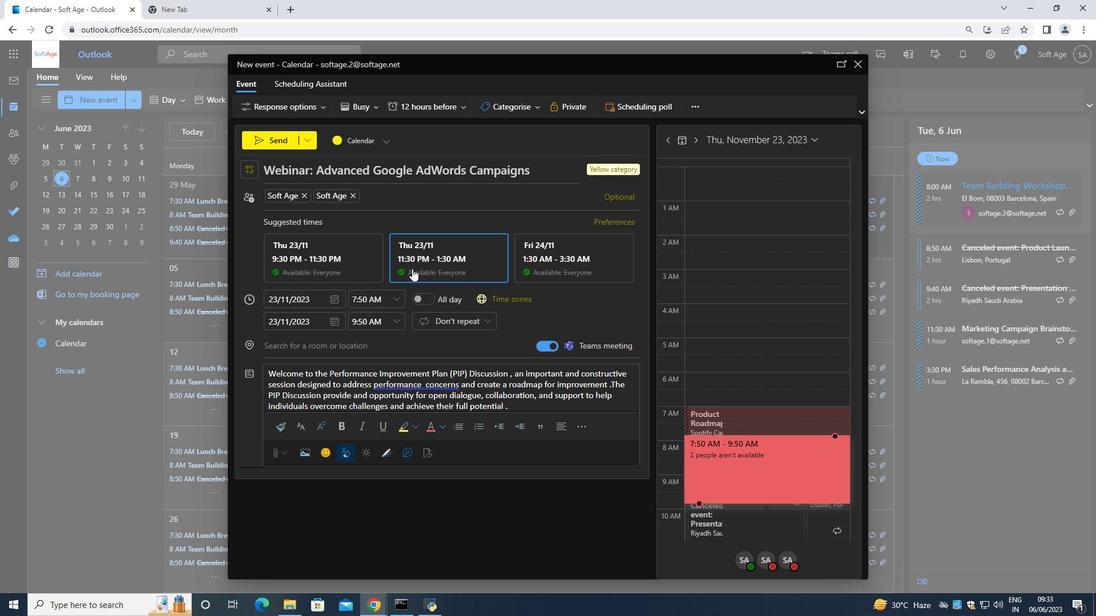 
Action: Mouse pressed left at (424, 272)
Screenshot: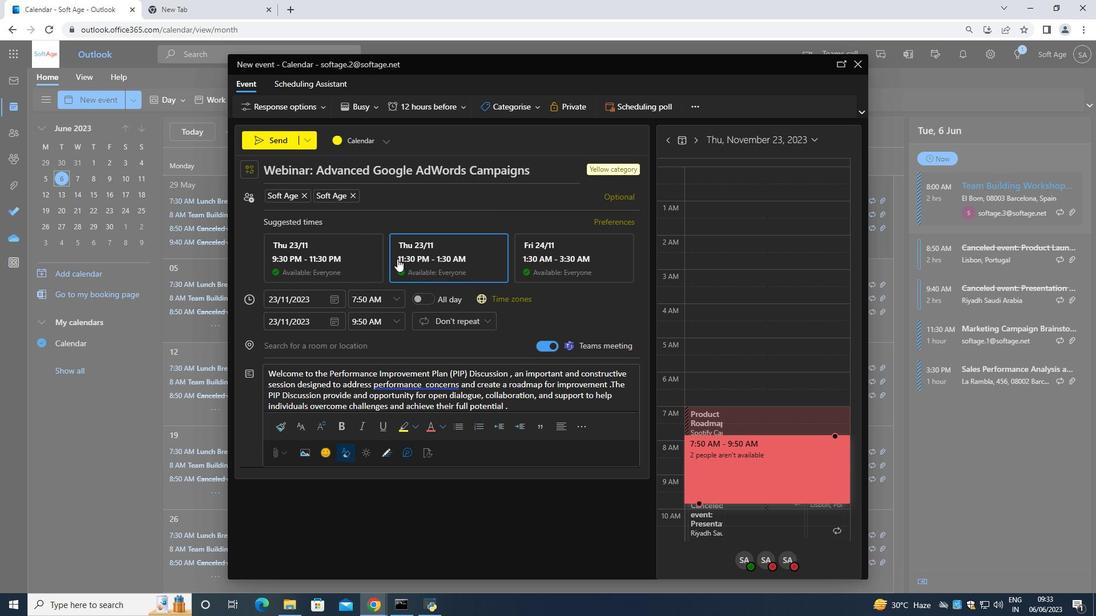 
Action: Mouse moved to (286, 143)
Screenshot: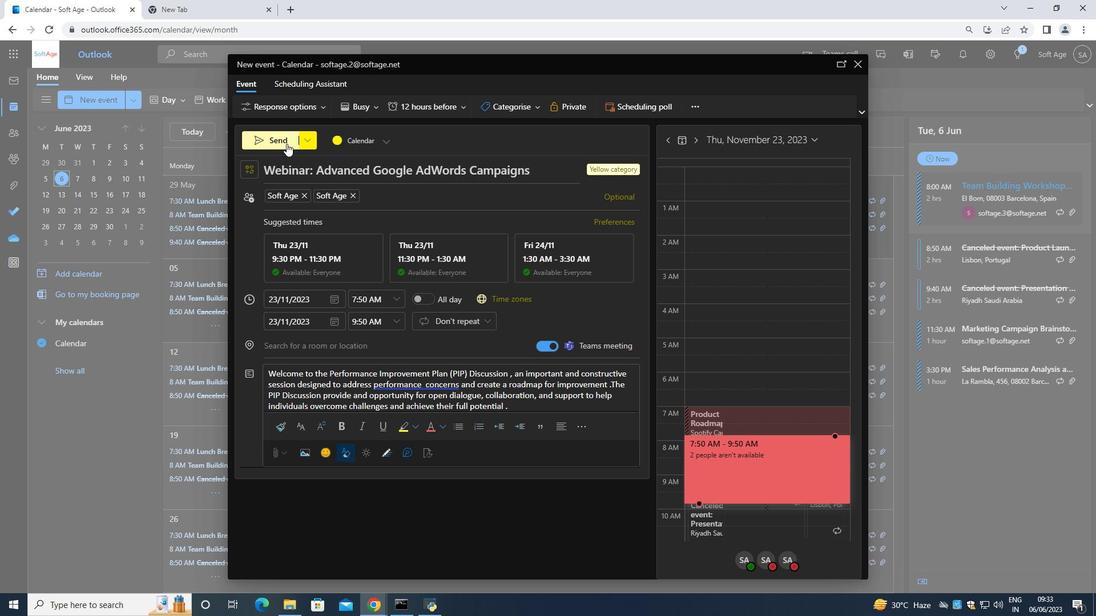 
Action: Mouse pressed left at (286, 143)
Screenshot: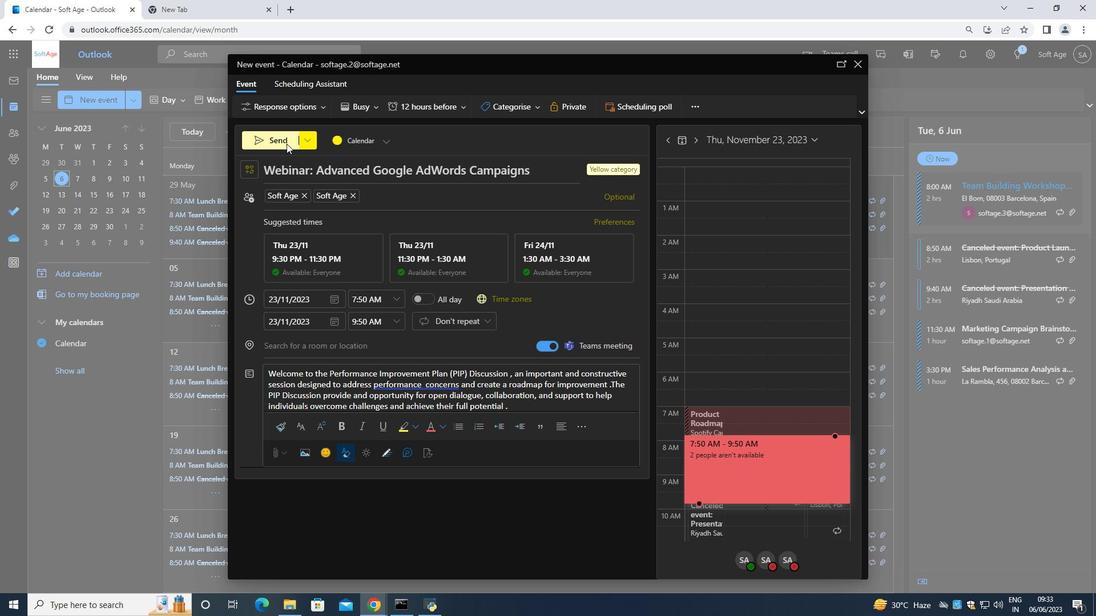 
Action: Mouse moved to (286, 143)
Screenshot: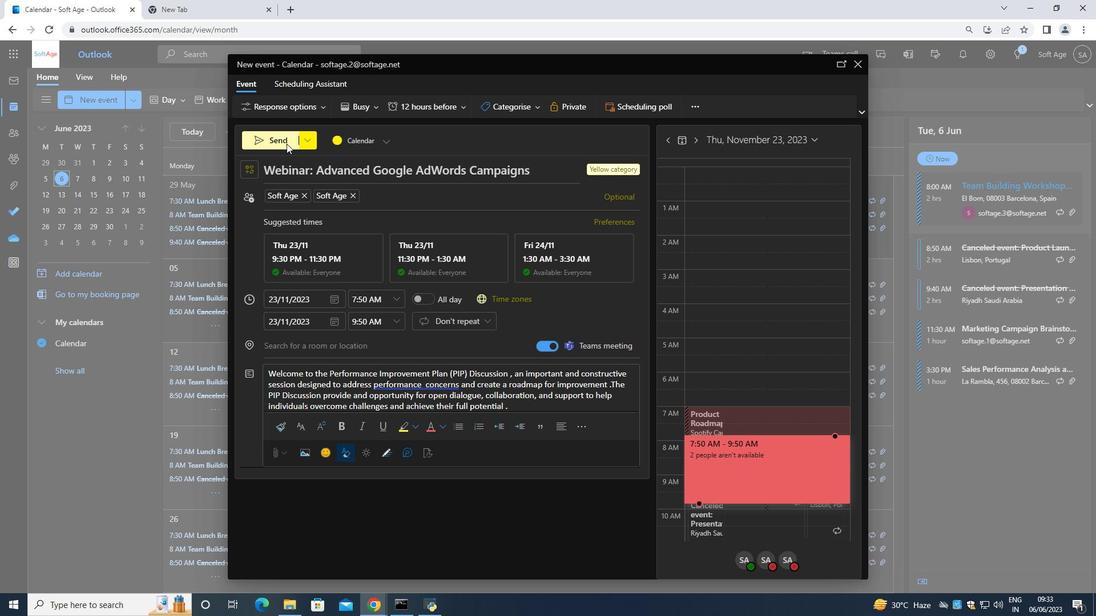 
